 Task: In the  document setbound.txt Insert horizontal line 'below the text' Create the translated copy of the document in  'French' Select the first point and Clear Formatting
Action: Mouse moved to (286, 517)
Screenshot: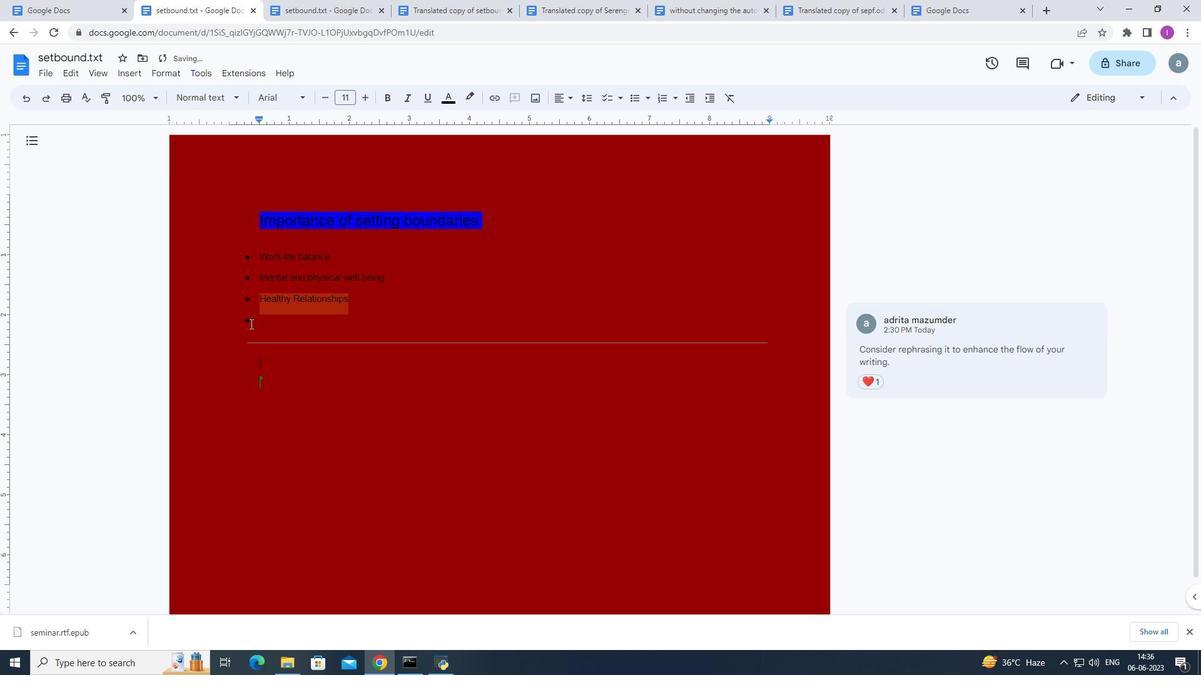 
Action: Mouse pressed left at (286, 517)
Screenshot: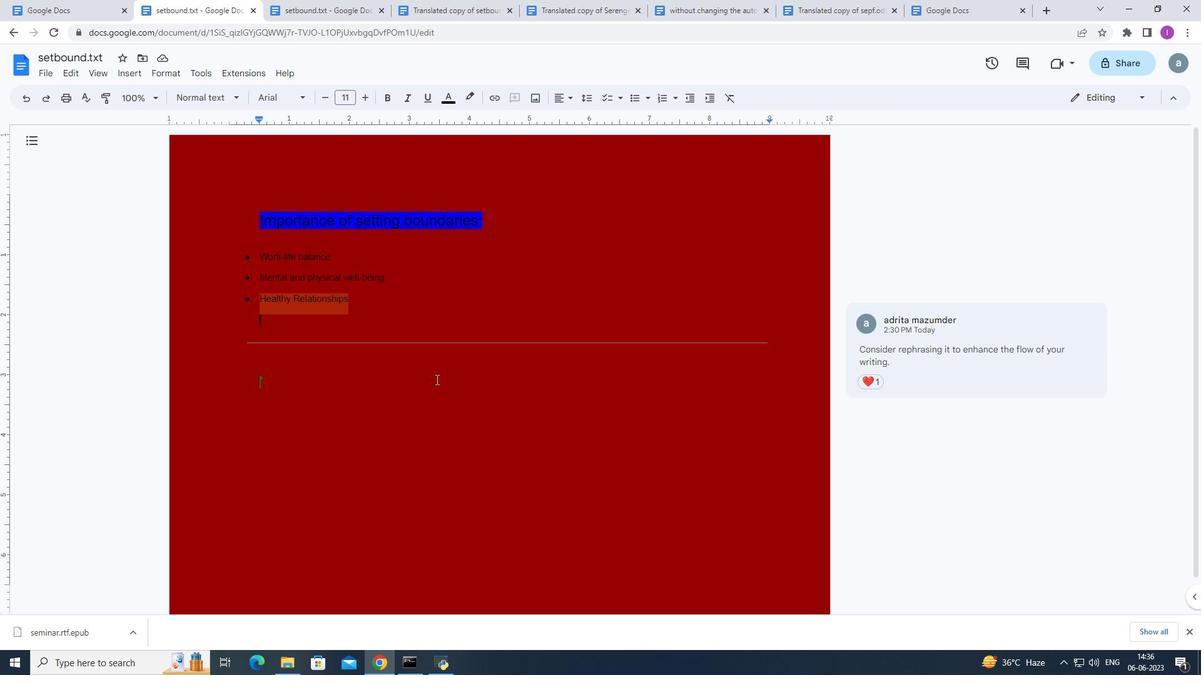 
Action: Mouse moved to (299, 398)
Screenshot: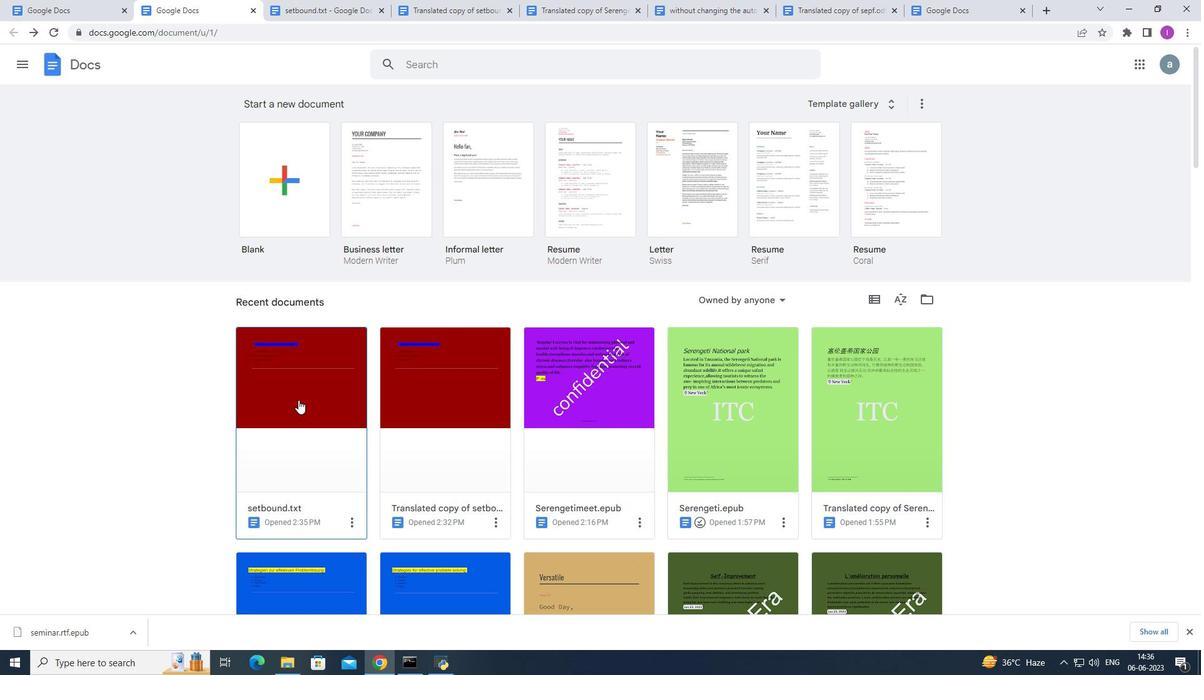 
Action: Mouse pressed left at (299, 398)
Screenshot: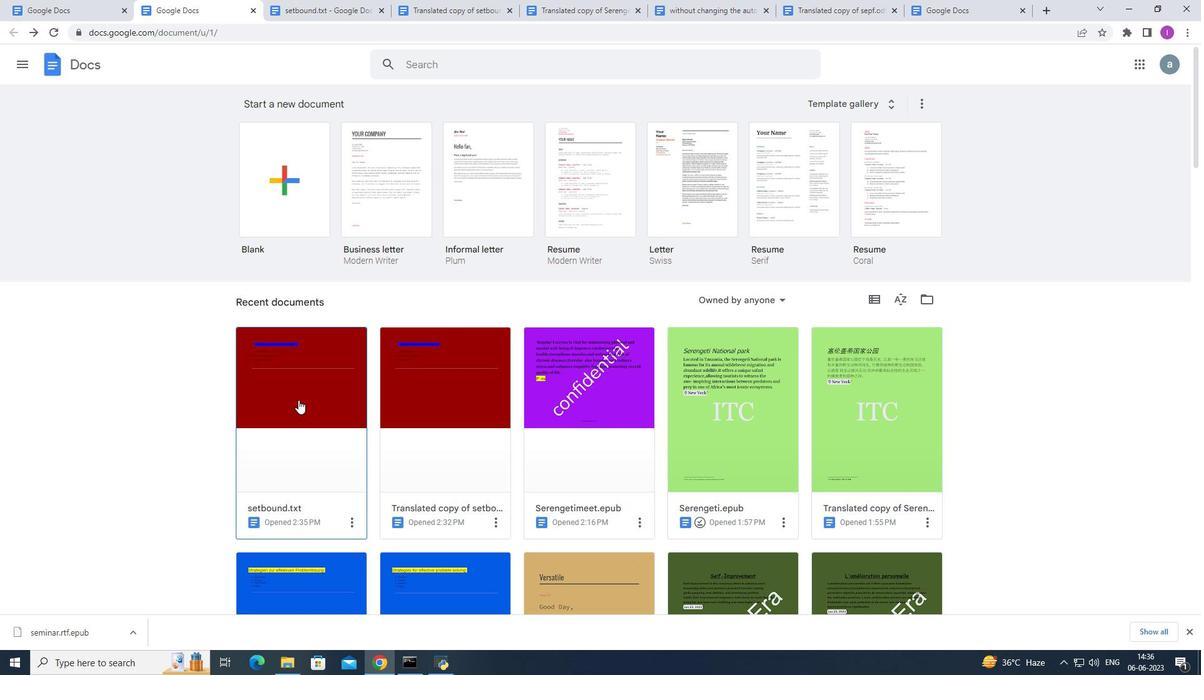 
Action: Mouse moved to (366, 304)
Screenshot: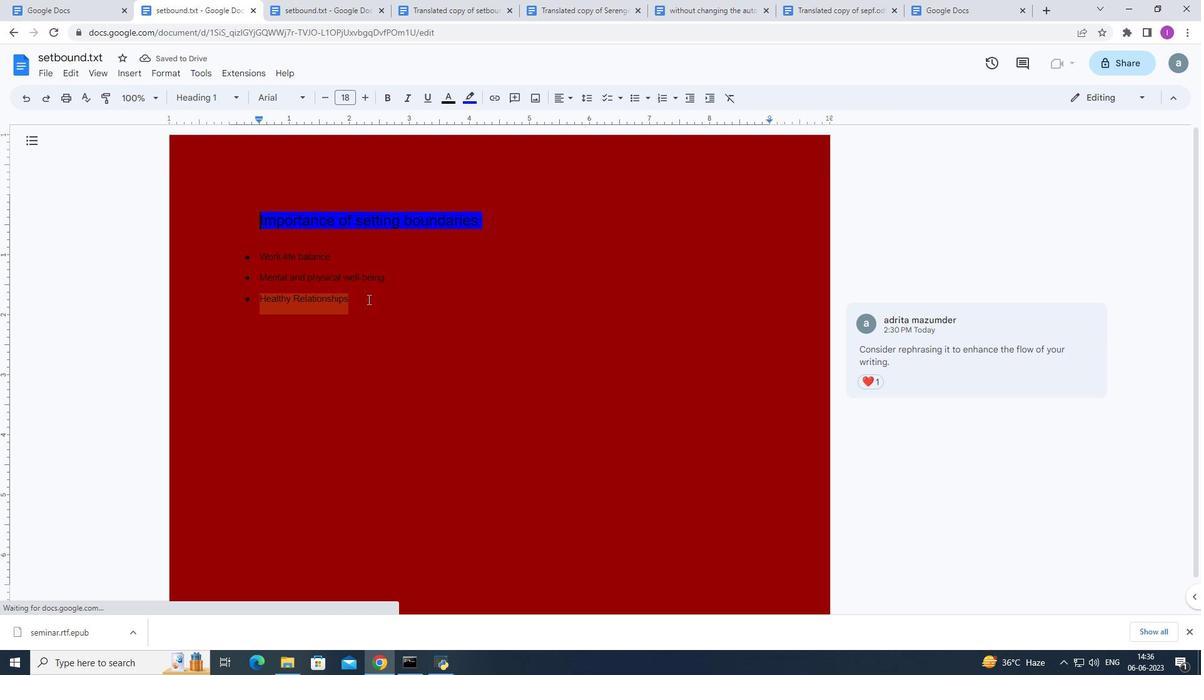 
Action: Mouse pressed left at (366, 304)
Screenshot: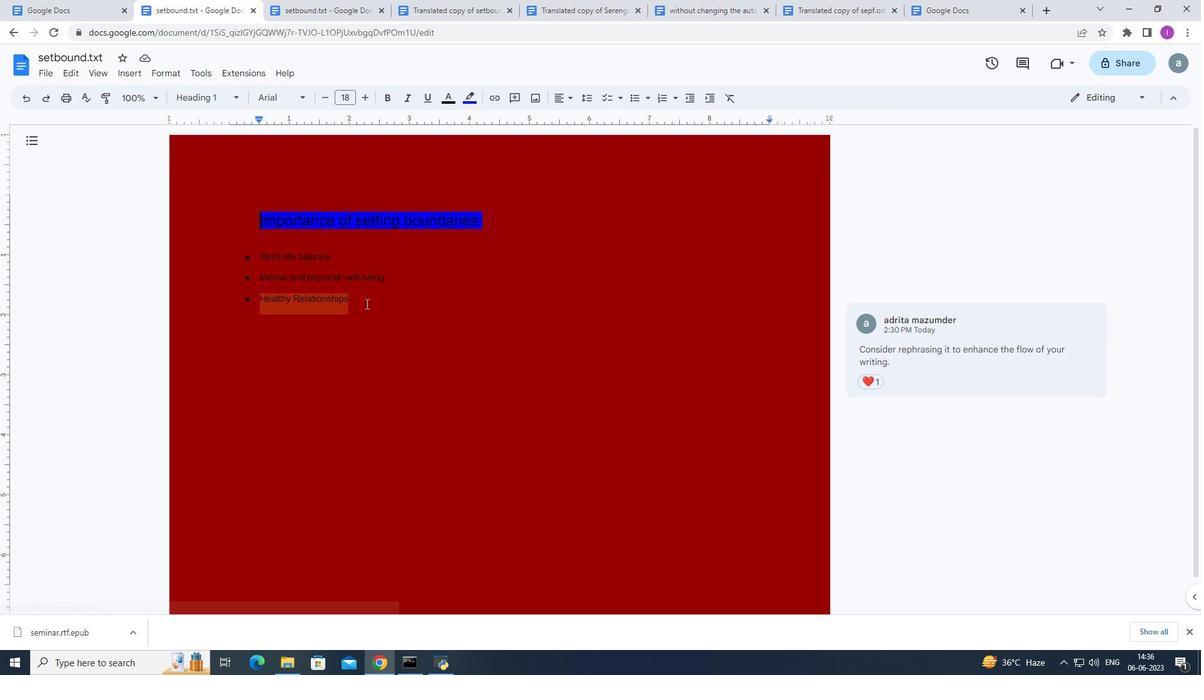 
Action: Mouse moved to (416, 327)
Screenshot: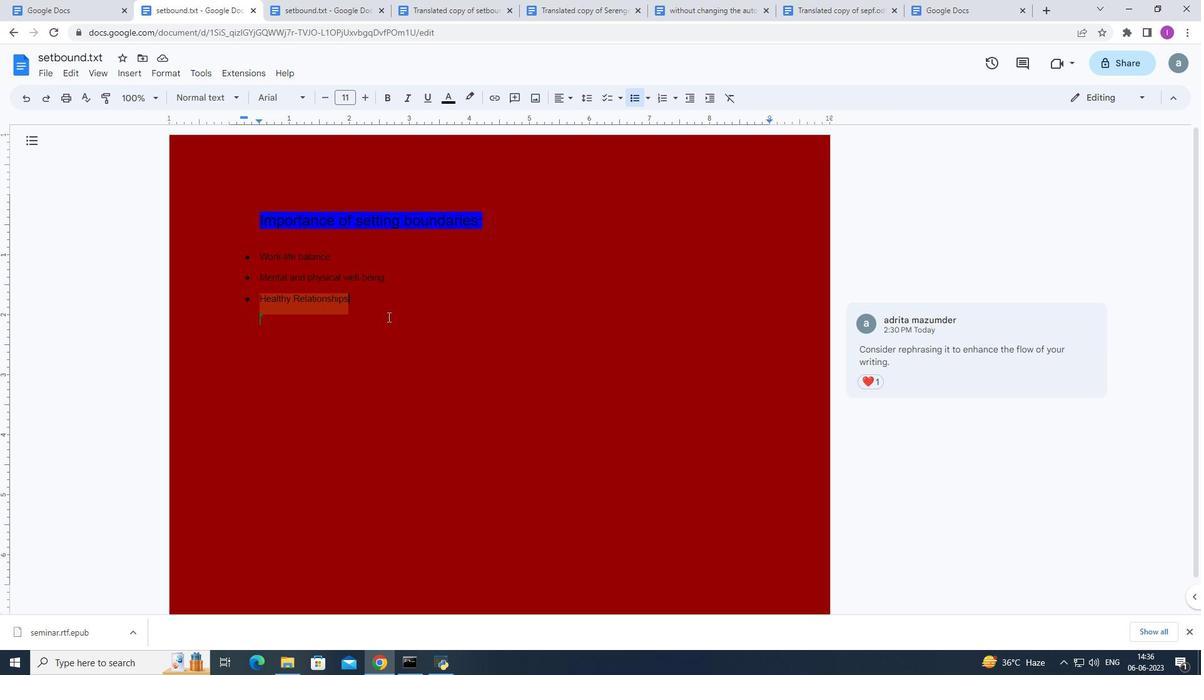 
Action: Key pressed <Key.enter>
Screenshot: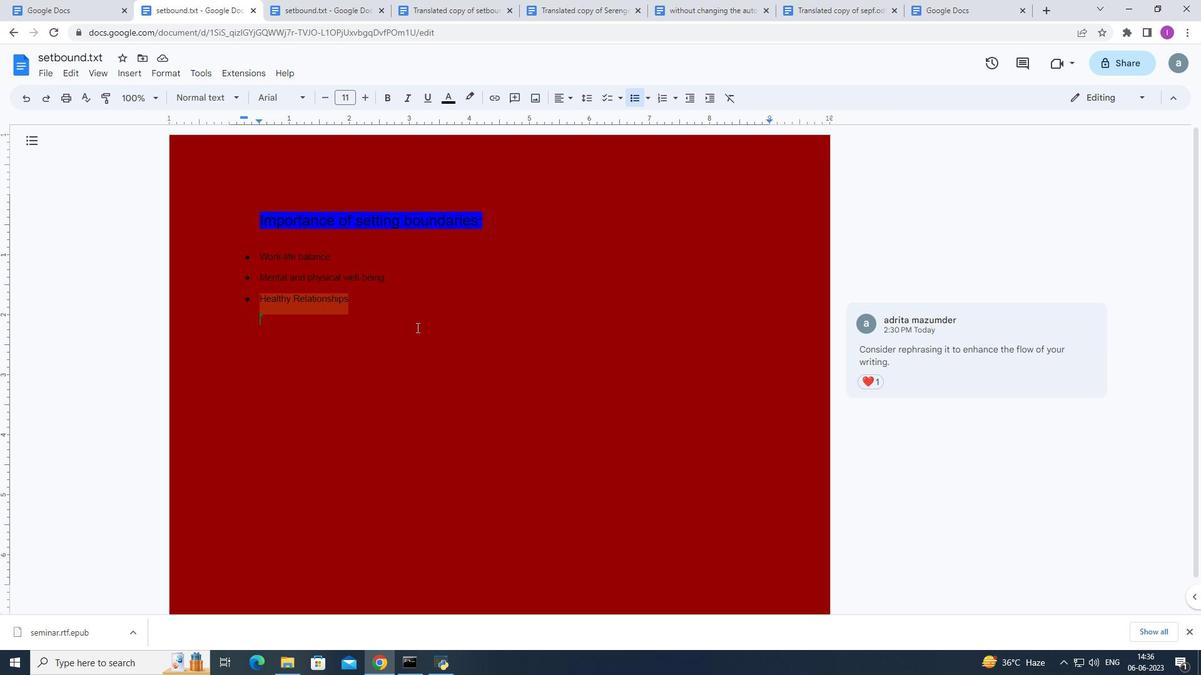 
Action: Mouse moved to (134, 78)
Screenshot: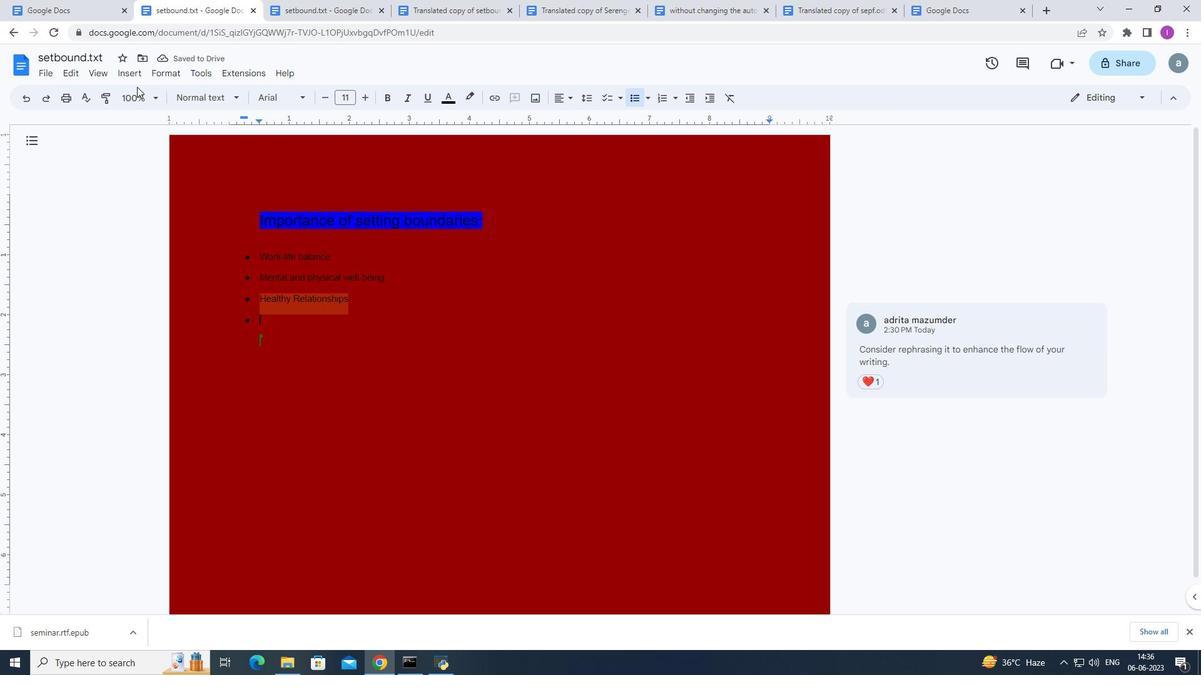 
Action: Mouse pressed left at (134, 78)
Screenshot: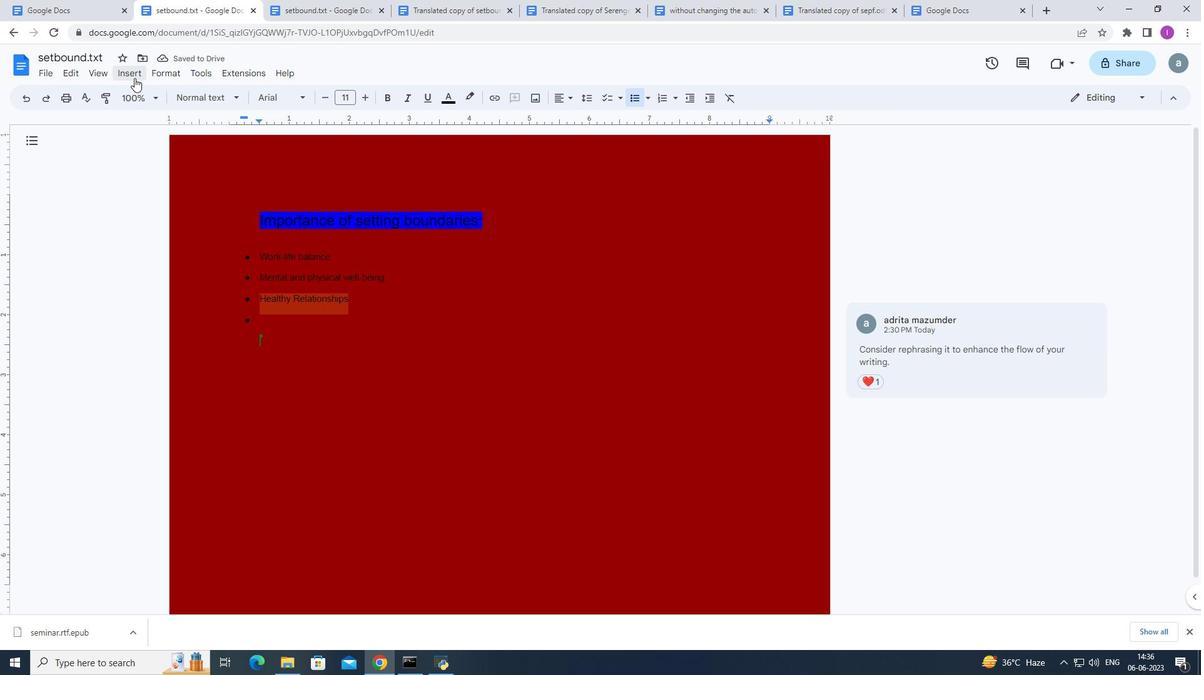 
Action: Mouse moved to (172, 173)
Screenshot: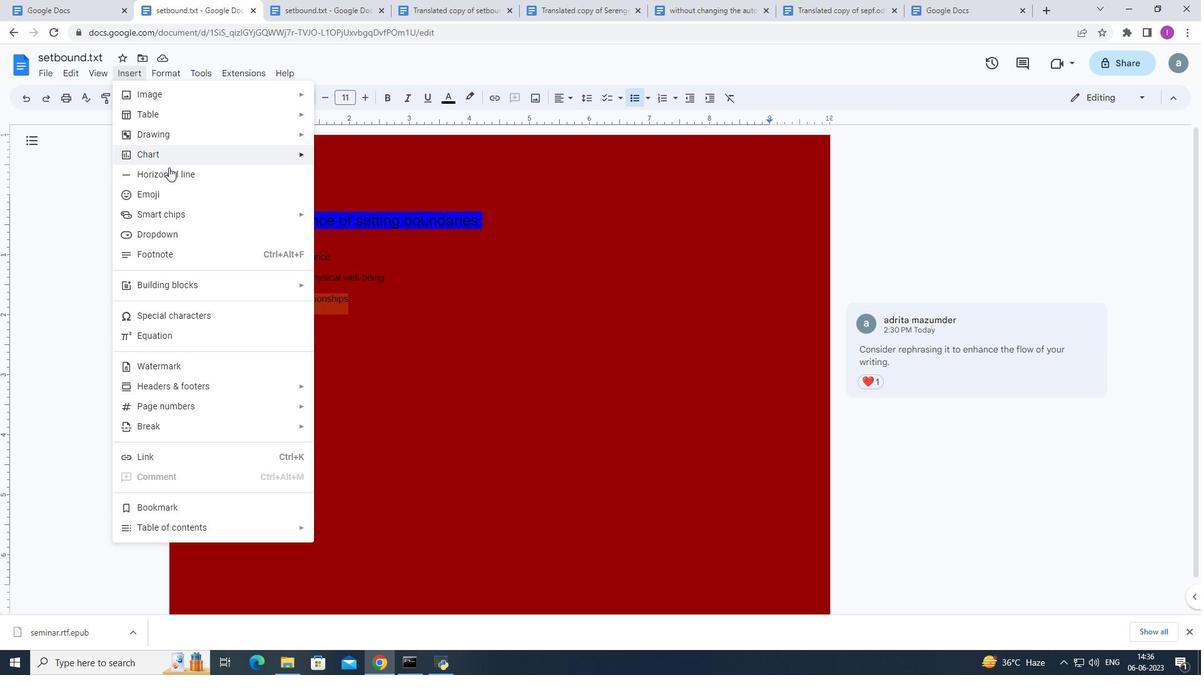 
Action: Mouse pressed left at (172, 173)
Screenshot: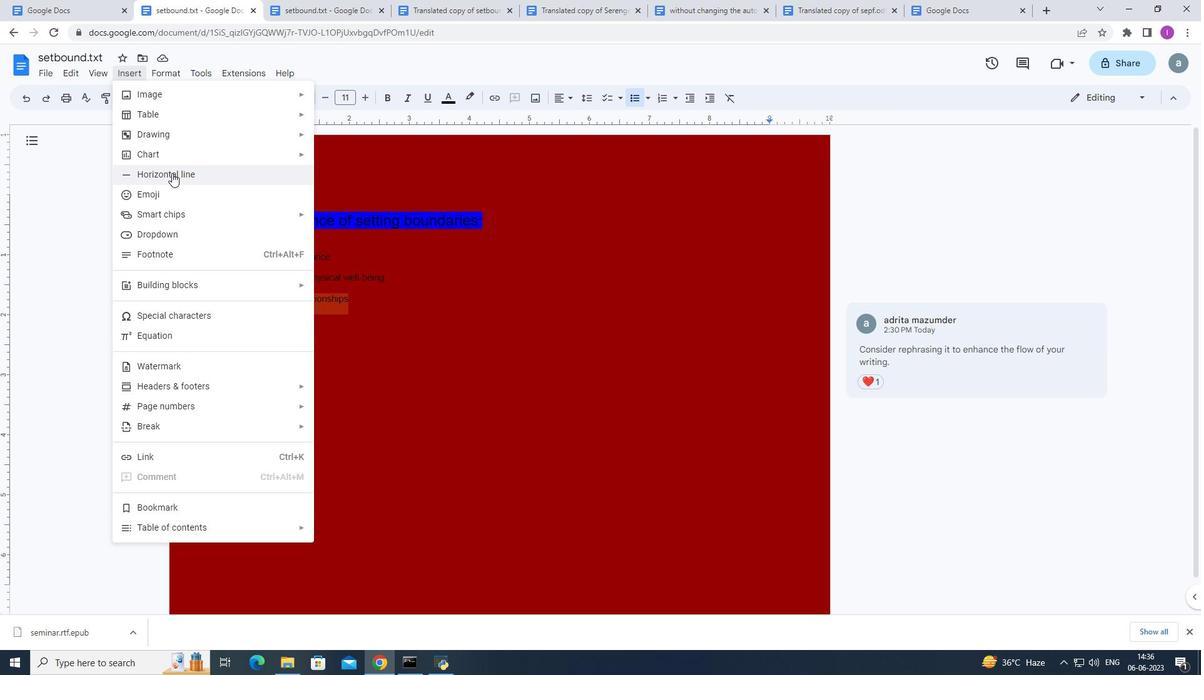 
Action: Mouse moved to (245, 356)
Screenshot: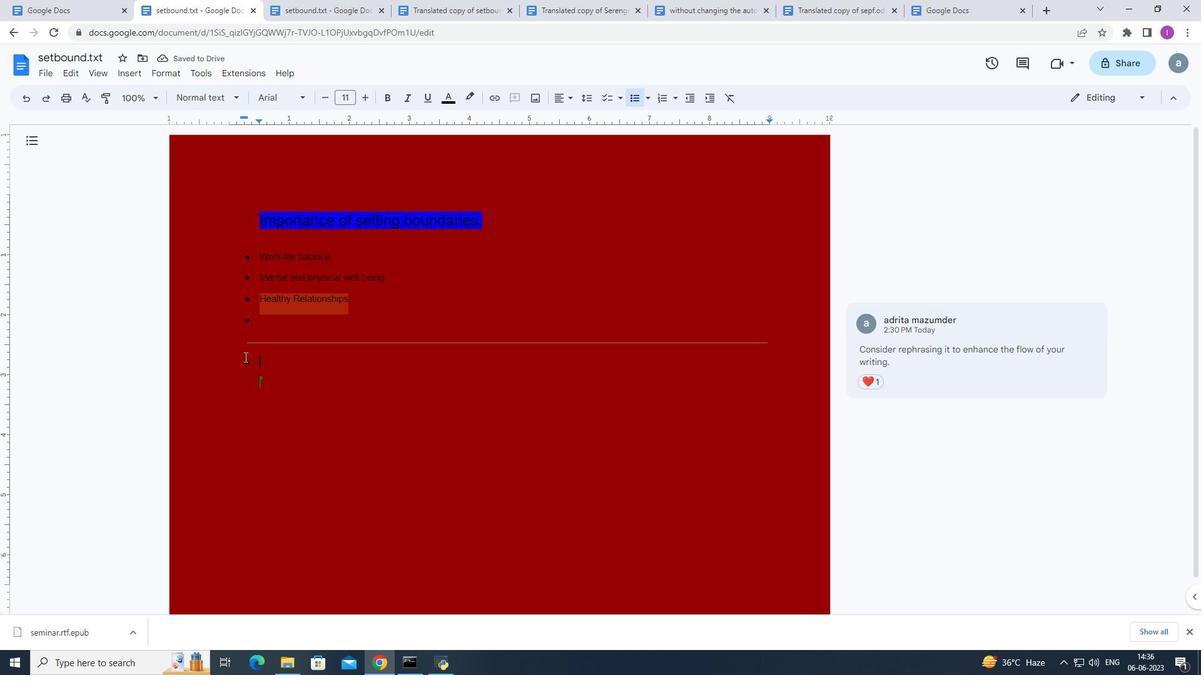 
Action: Key pressed <Key.backspace>
Screenshot: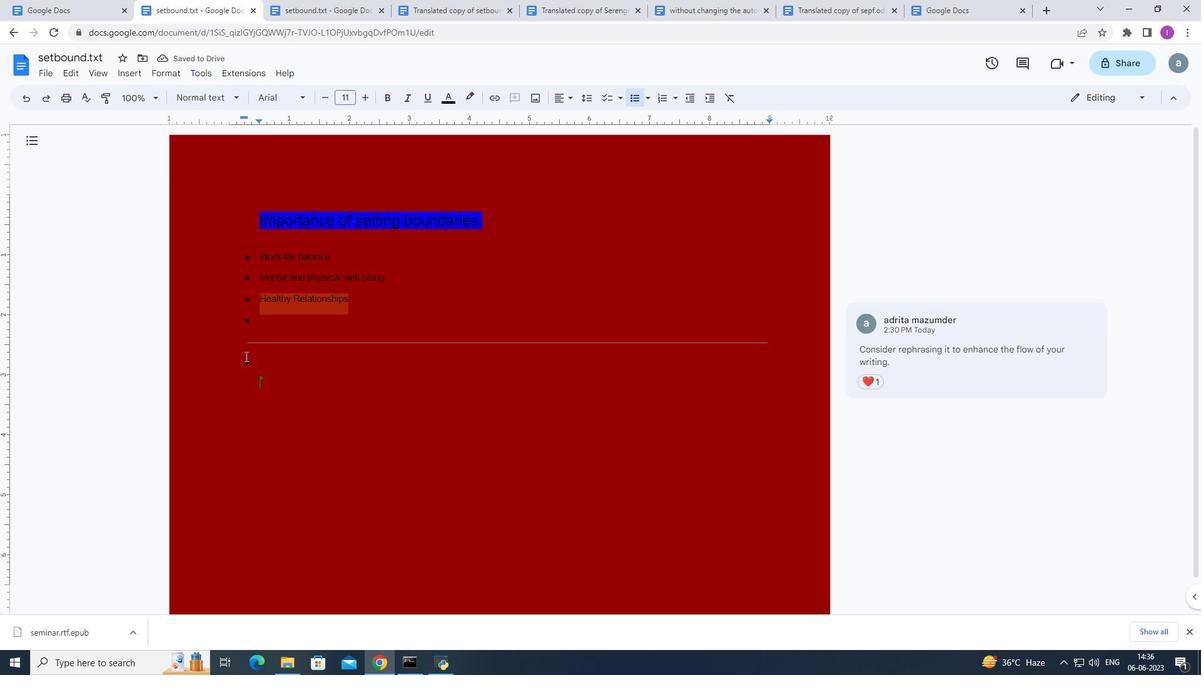 
Action: Mouse moved to (254, 324)
Screenshot: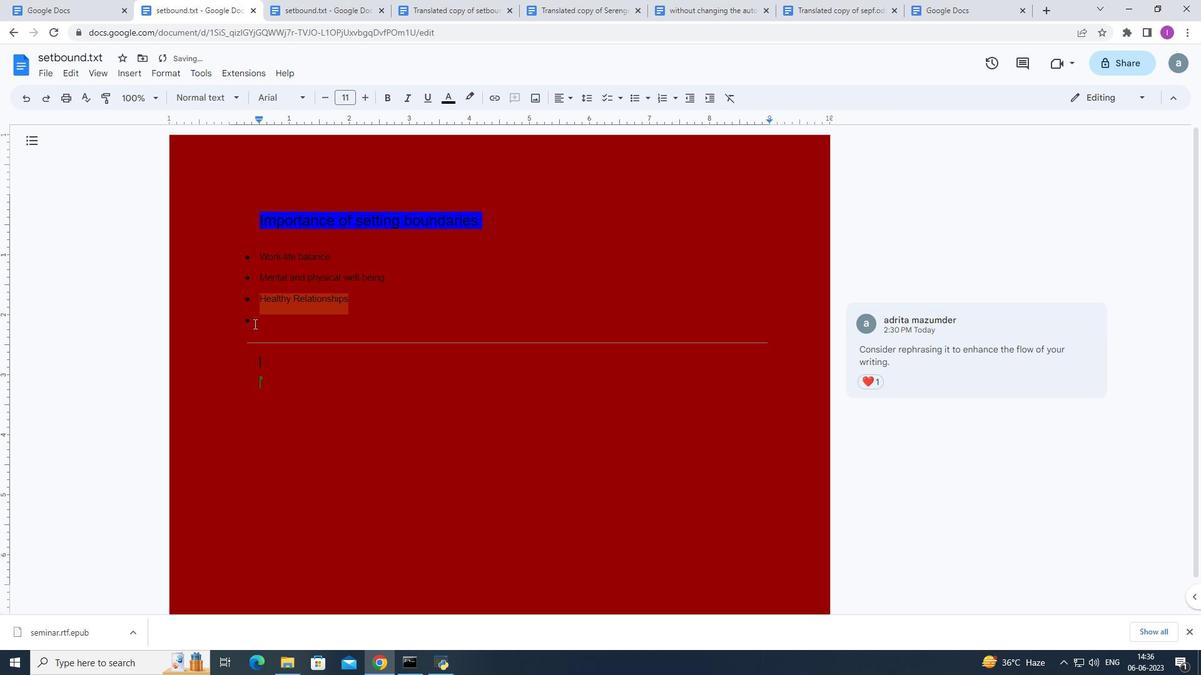 
Action: Mouse pressed left at (254, 324)
Screenshot: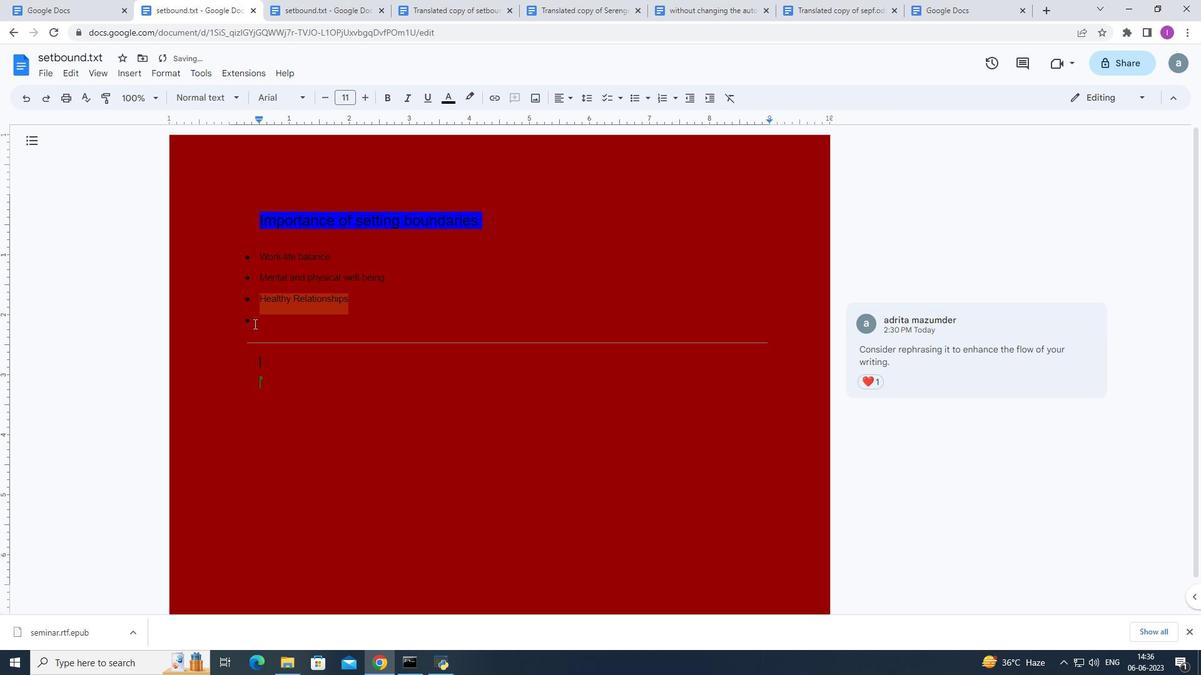
Action: Mouse moved to (256, 330)
Screenshot: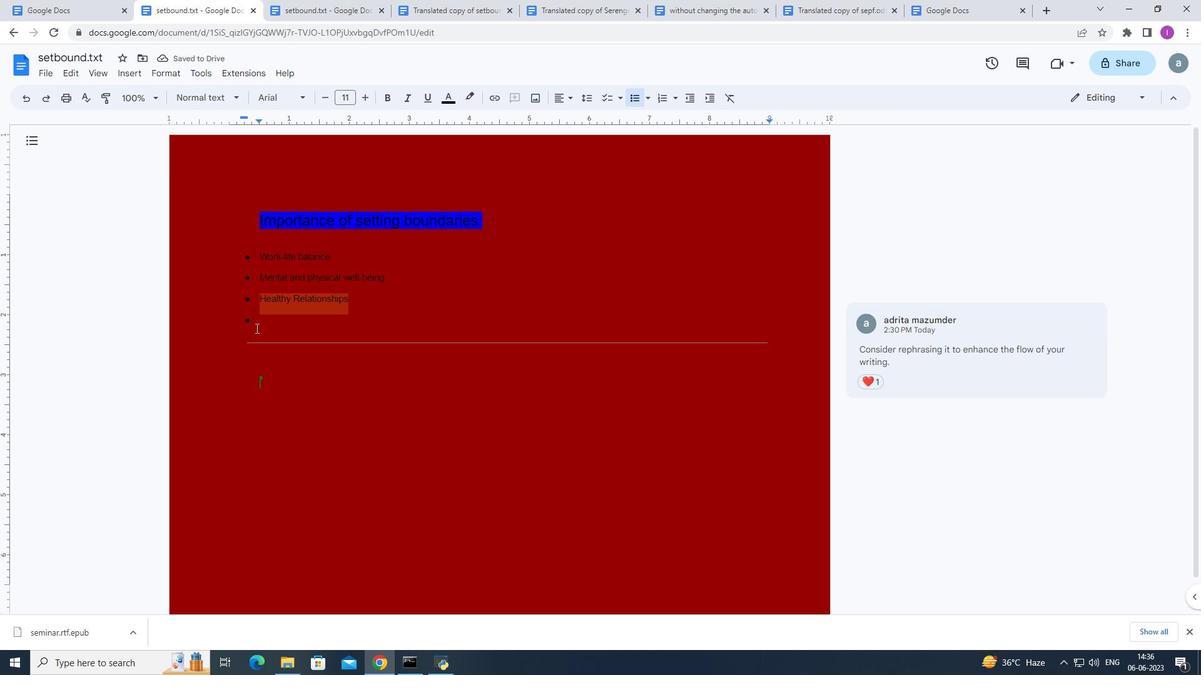 
Action: Key pressed <Key.backspace>
Screenshot: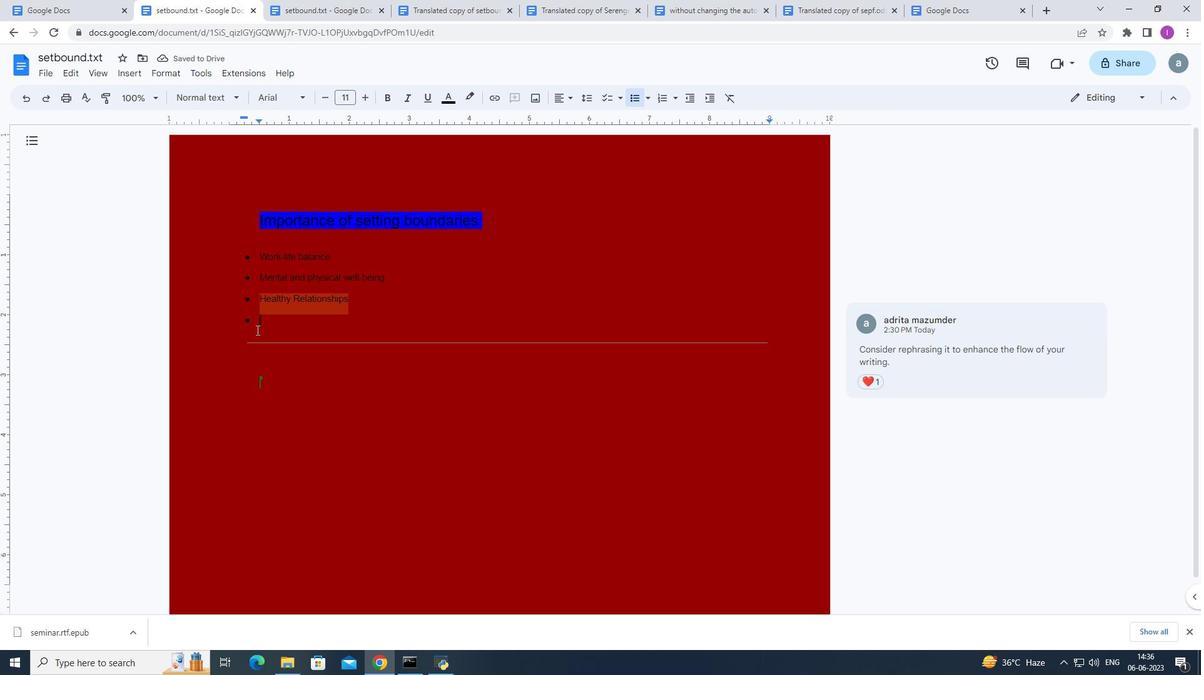 
Action: Mouse moved to (170, 73)
Screenshot: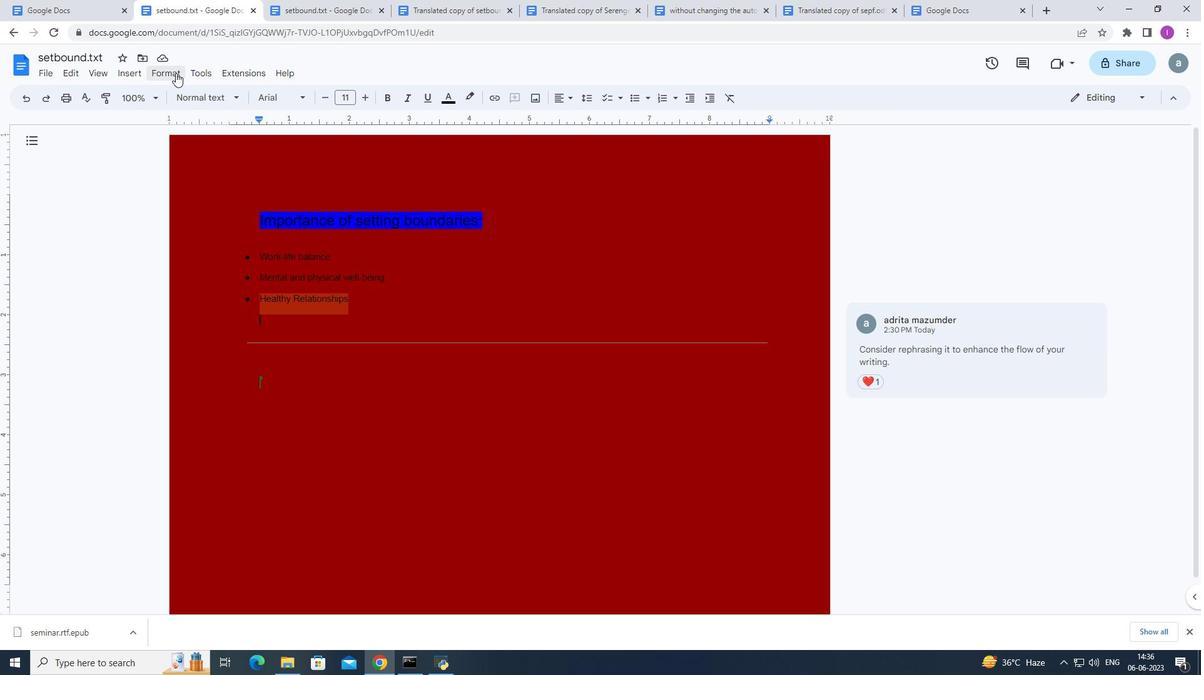 
Action: Mouse pressed left at (170, 73)
Screenshot: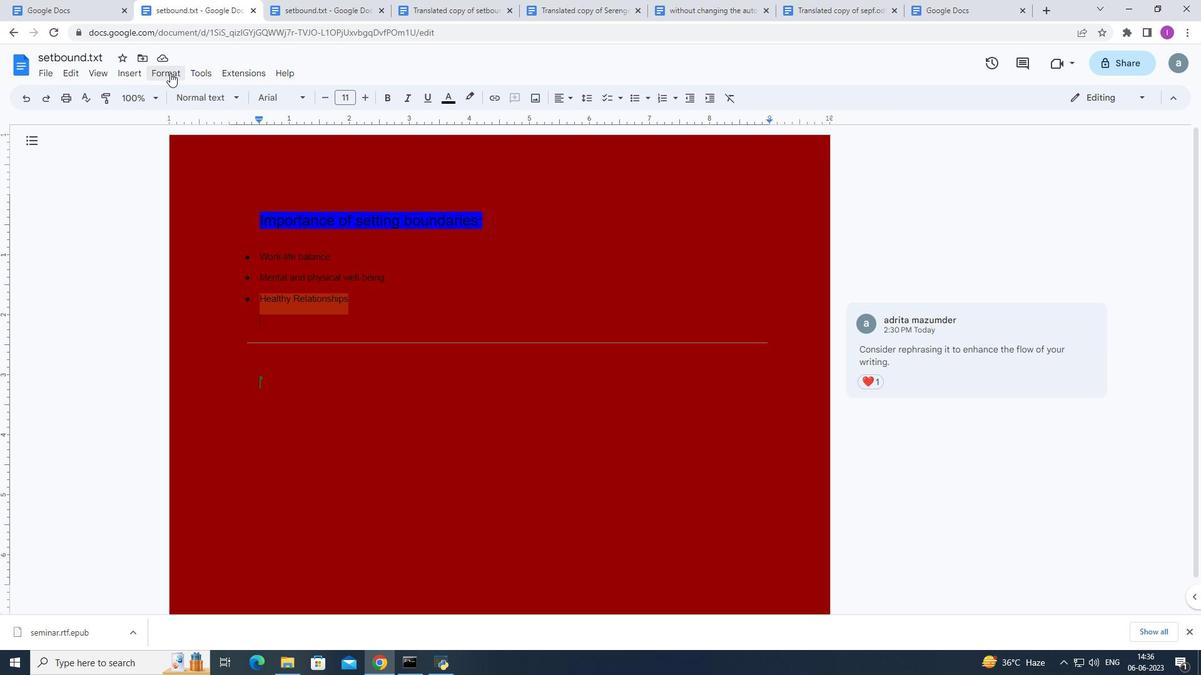 
Action: Mouse moved to (247, 265)
Screenshot: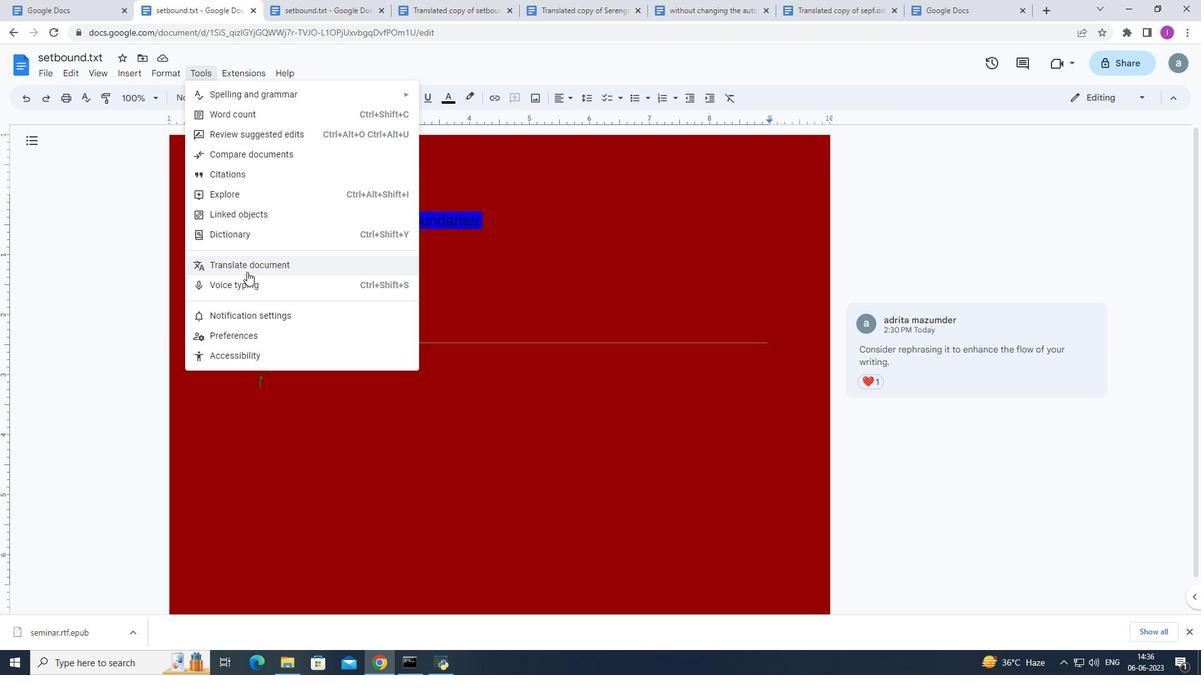 
Action: Mouse pressed left at (247, 265)
Screenshot: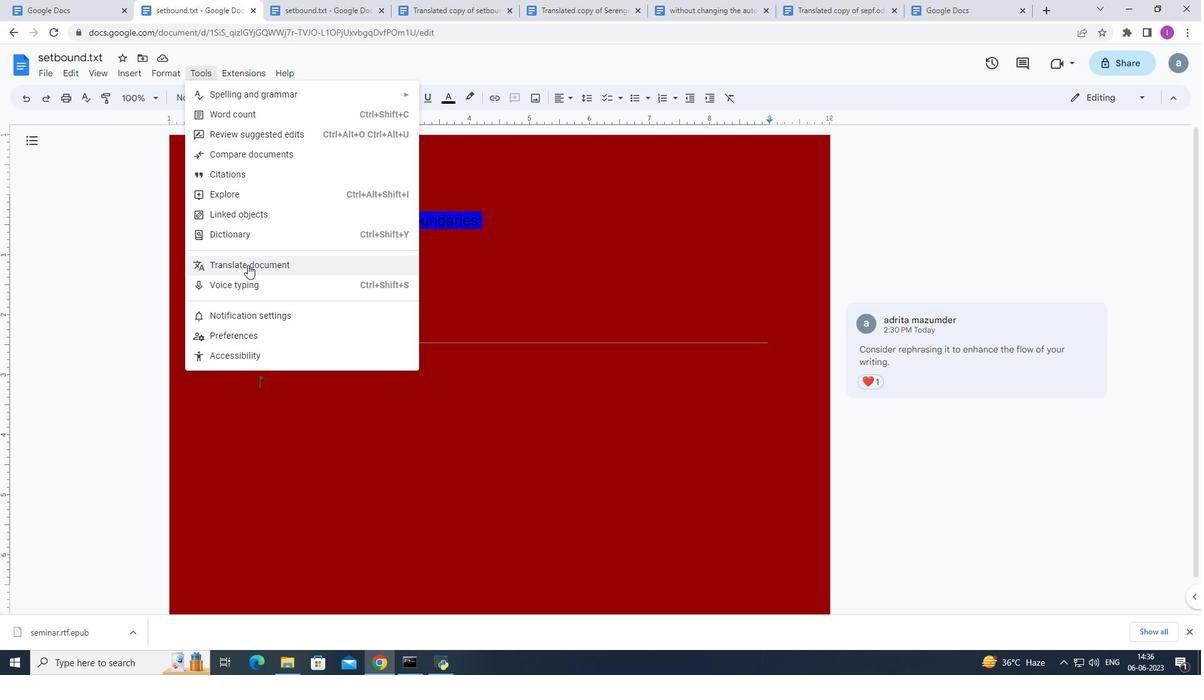
Action: Mouse moved to (593, 349)
Screenshot: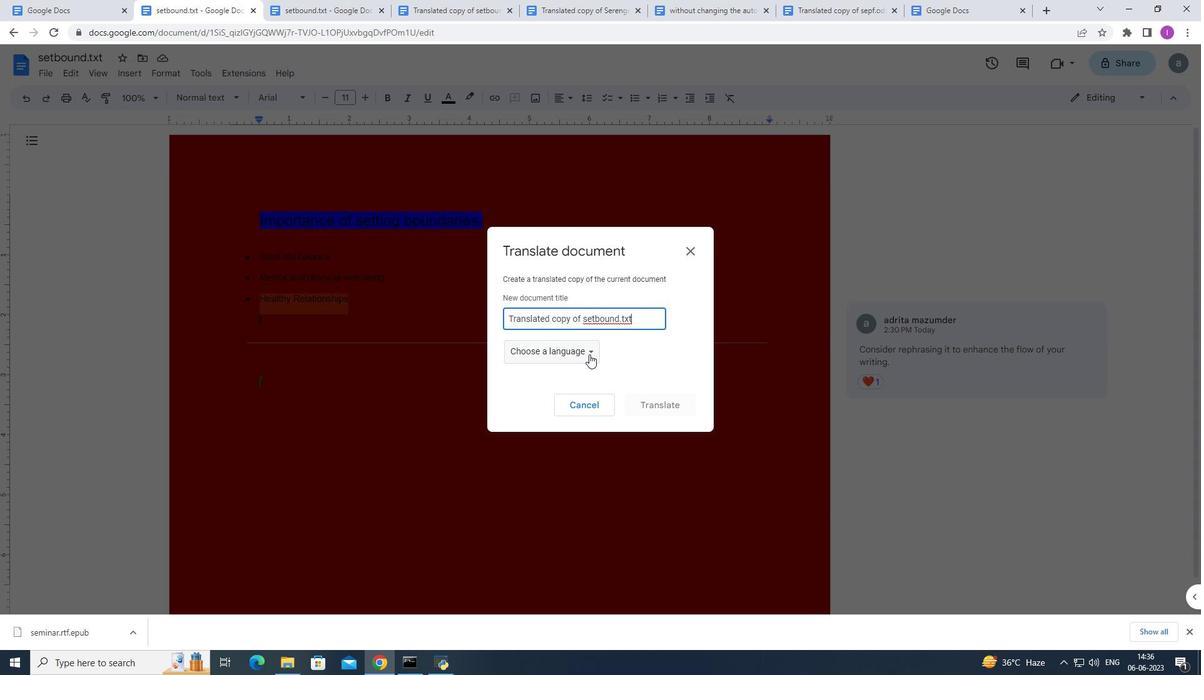 
Action: Mouse pressed left at (593, 349)
Screenshot: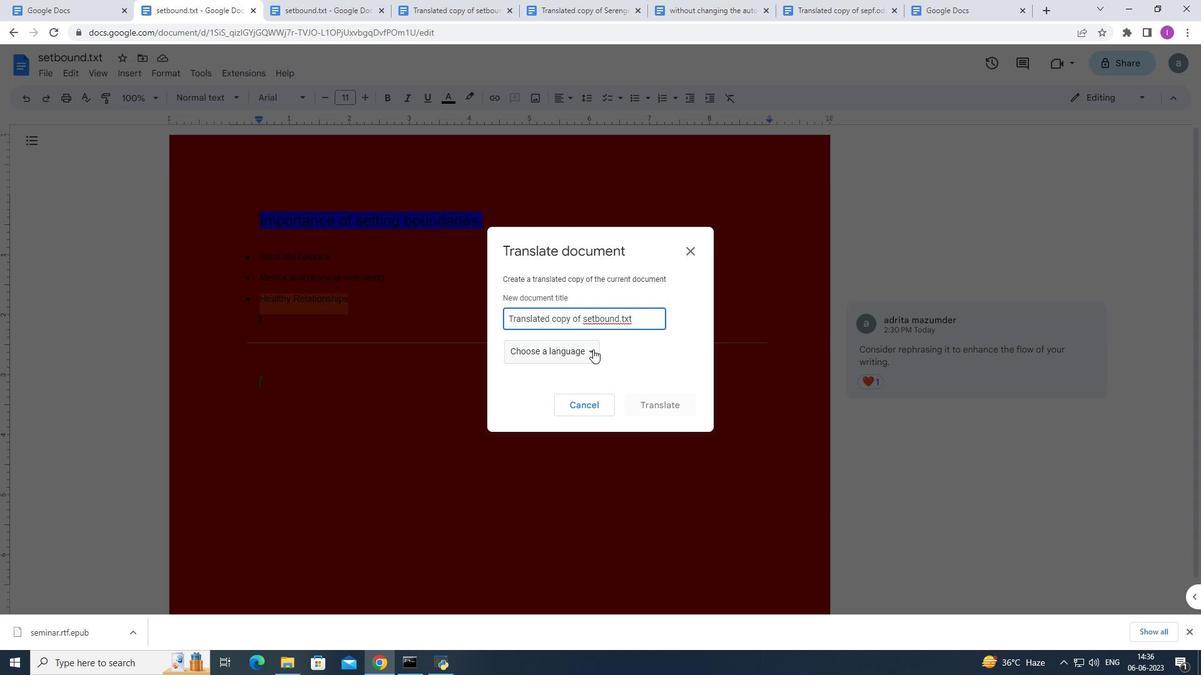 
Action: Mouse moved to (543, 451)
Screenshot: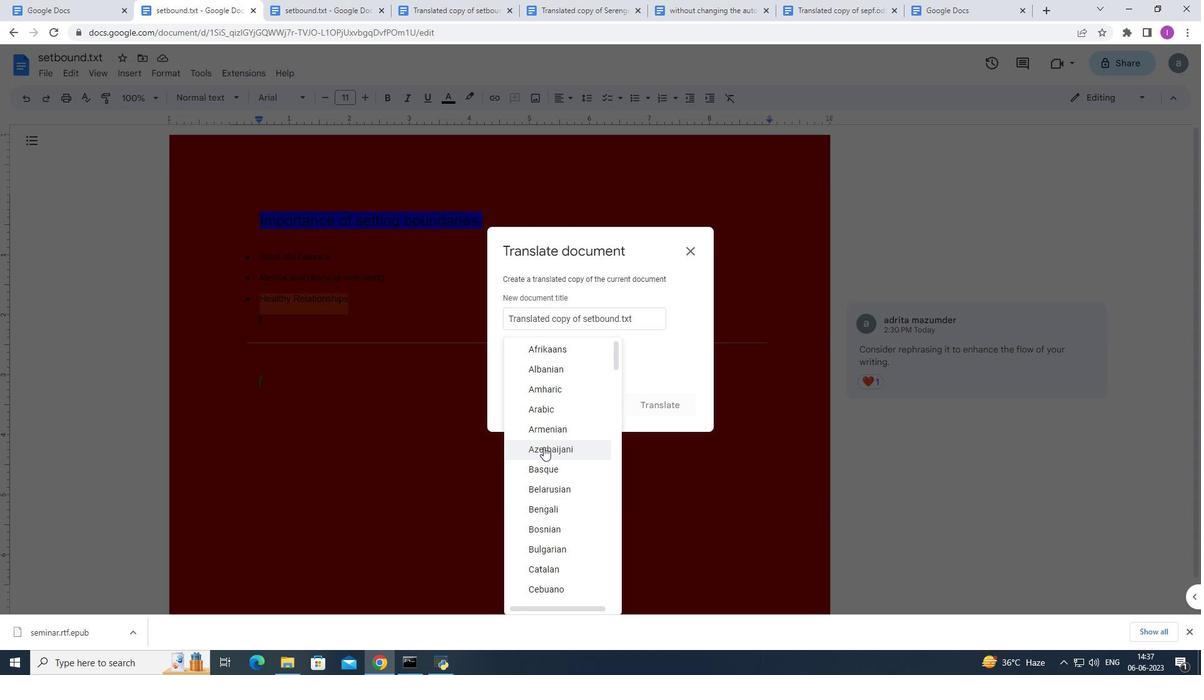 
Action: Mouse scrolled (543, 450) with delta (0, 0)
Screenshot: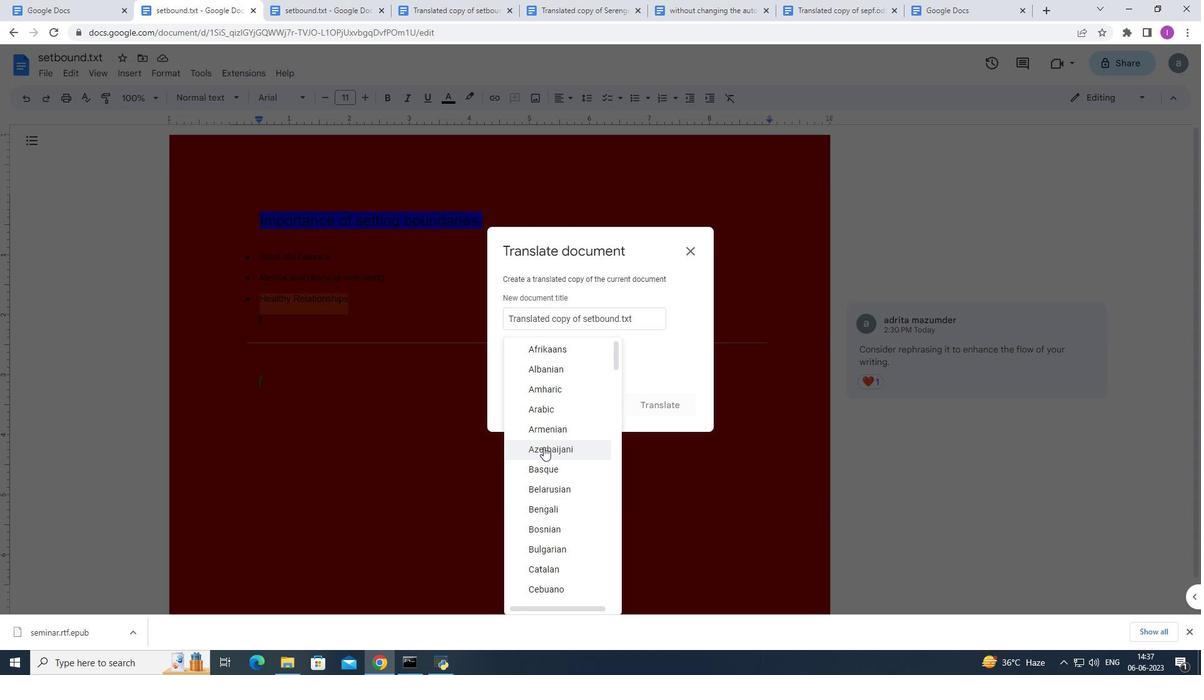 
Action: Mouse moved to (545, 452)
Screenshot: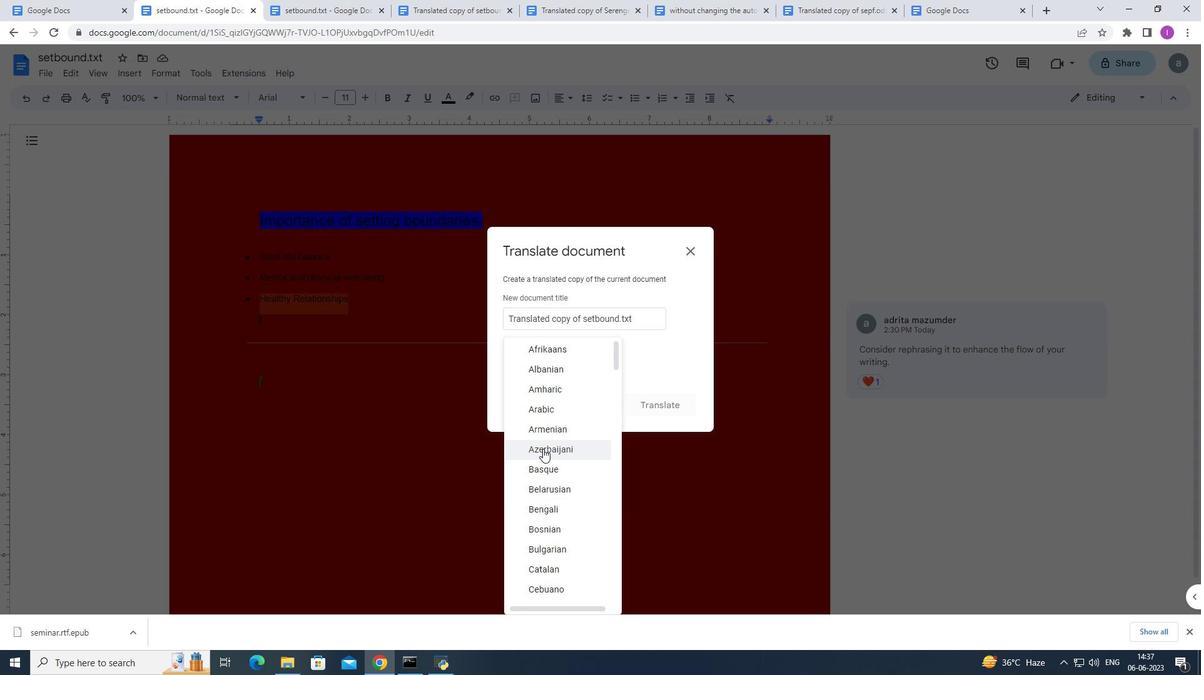 
Action: Mouse scrolled (545, 451) with delta (0, 0)
Screenshot: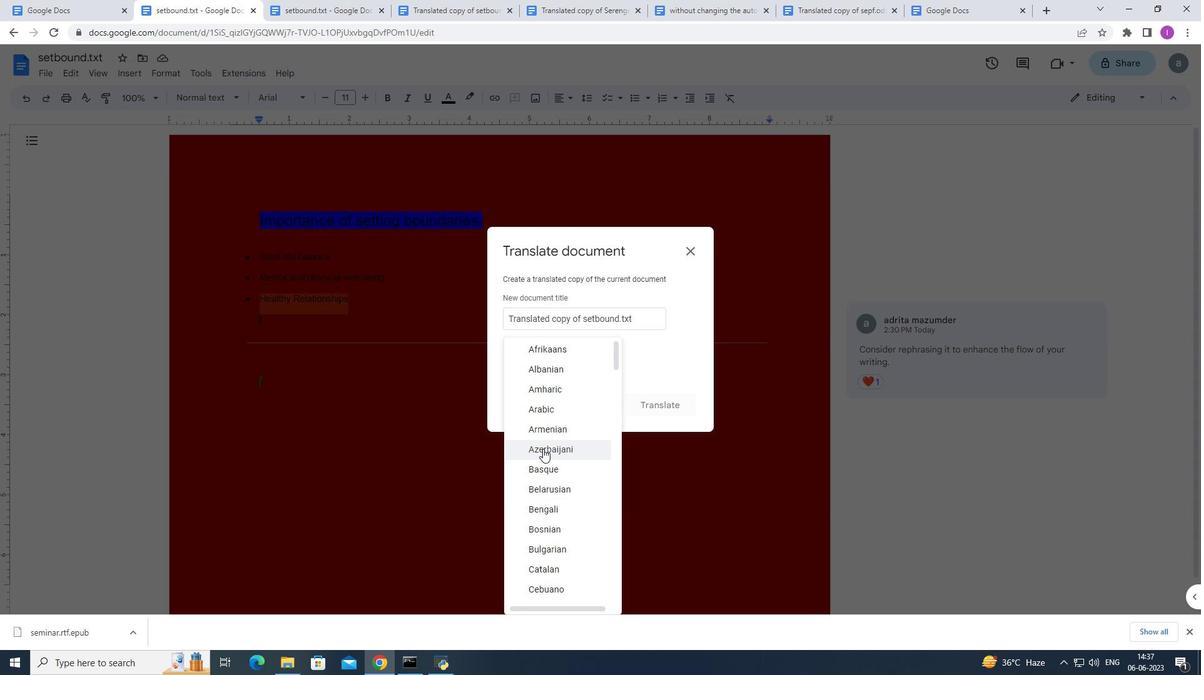 
Action: Mouse moved to (547, 453)
Screenshot: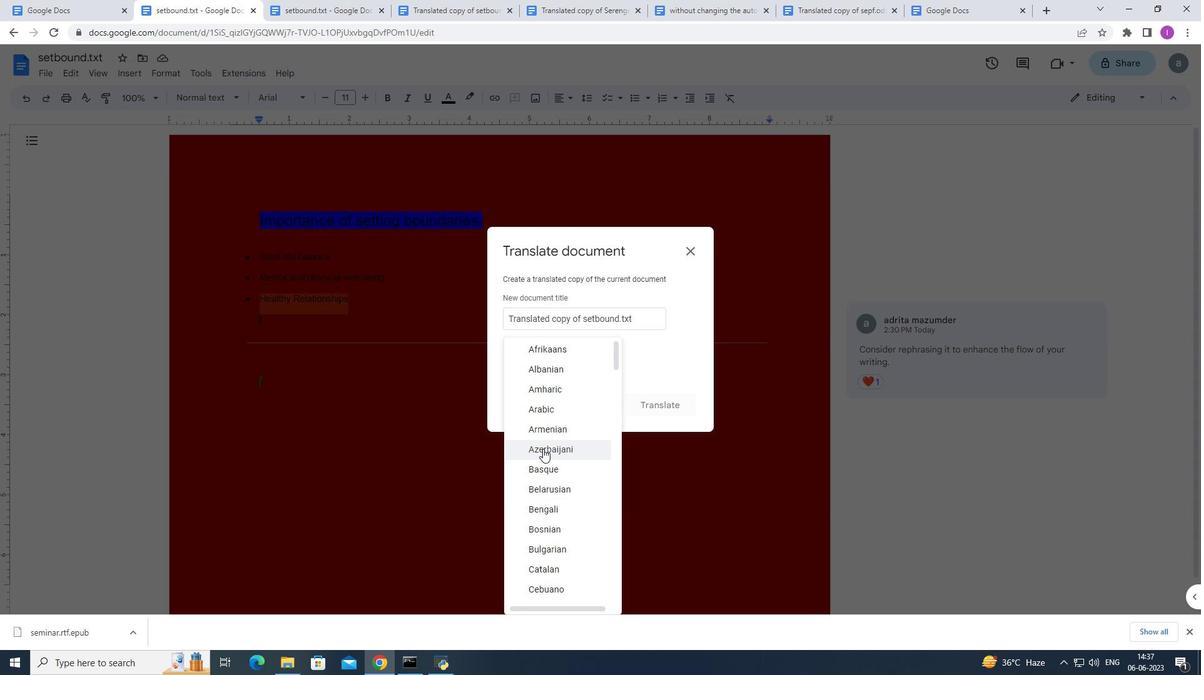 
Action: Mouse scrolled (547, 453) with delta (0, 0)
Screenshot: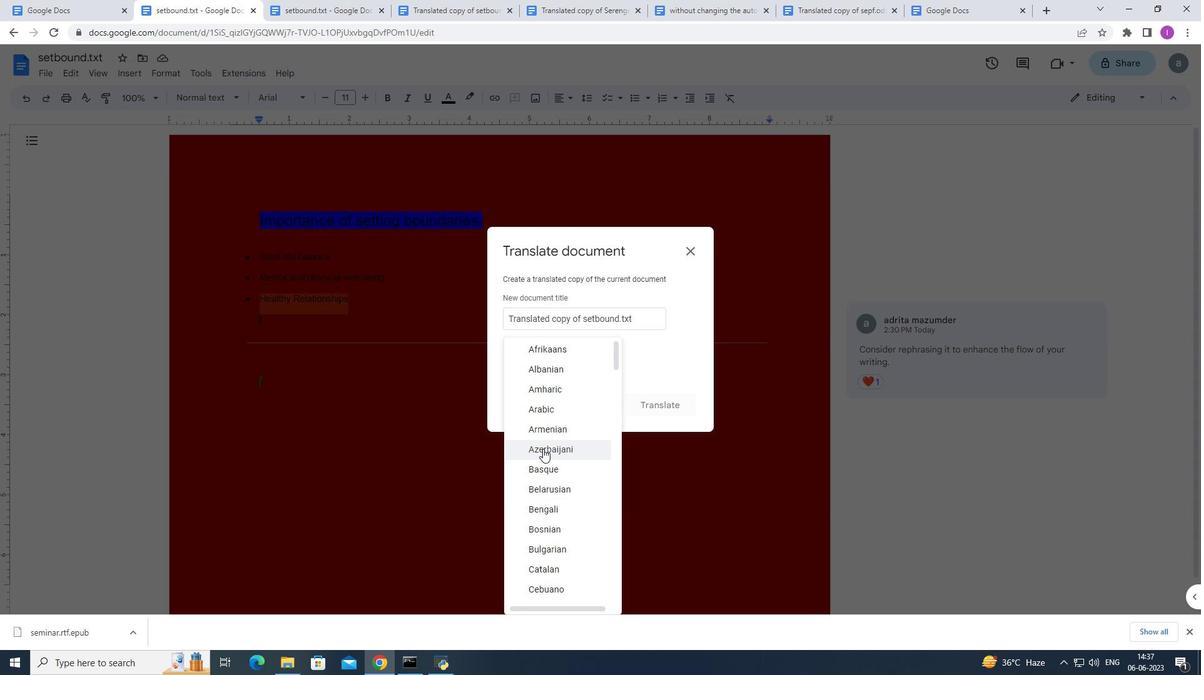 
Action: Mouse moved to (547, 453)
Screenshot: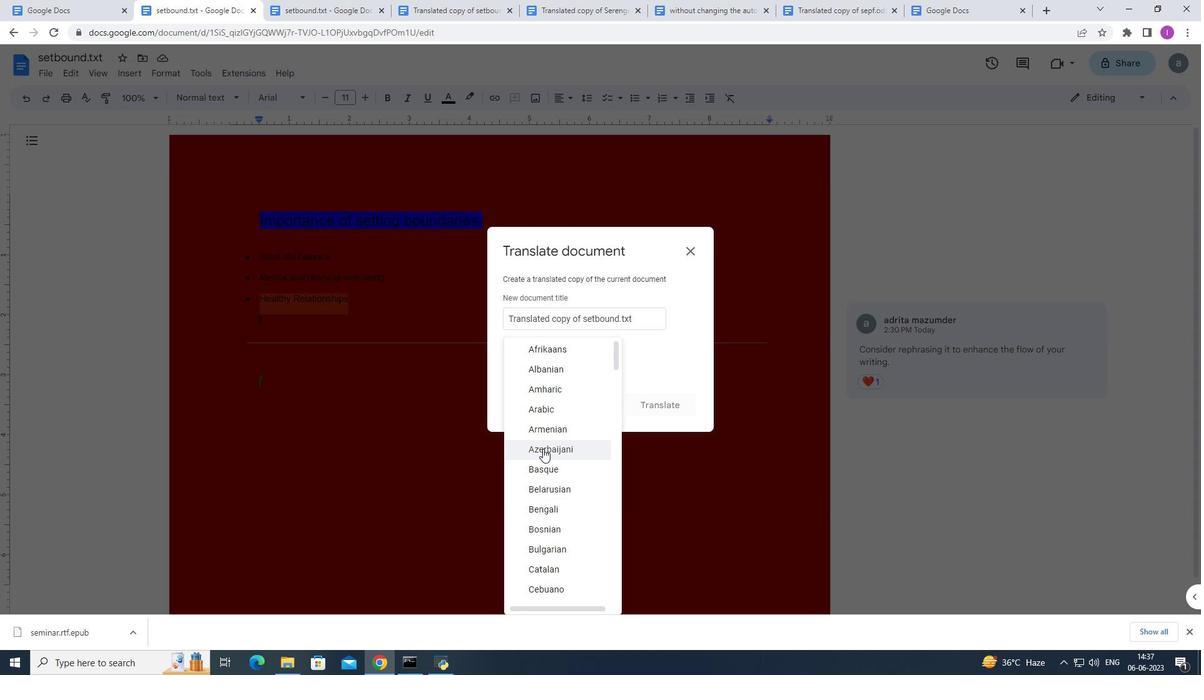 
Action: Mouse scrolled (547, 453) with delta (0, 0)
Screenshot: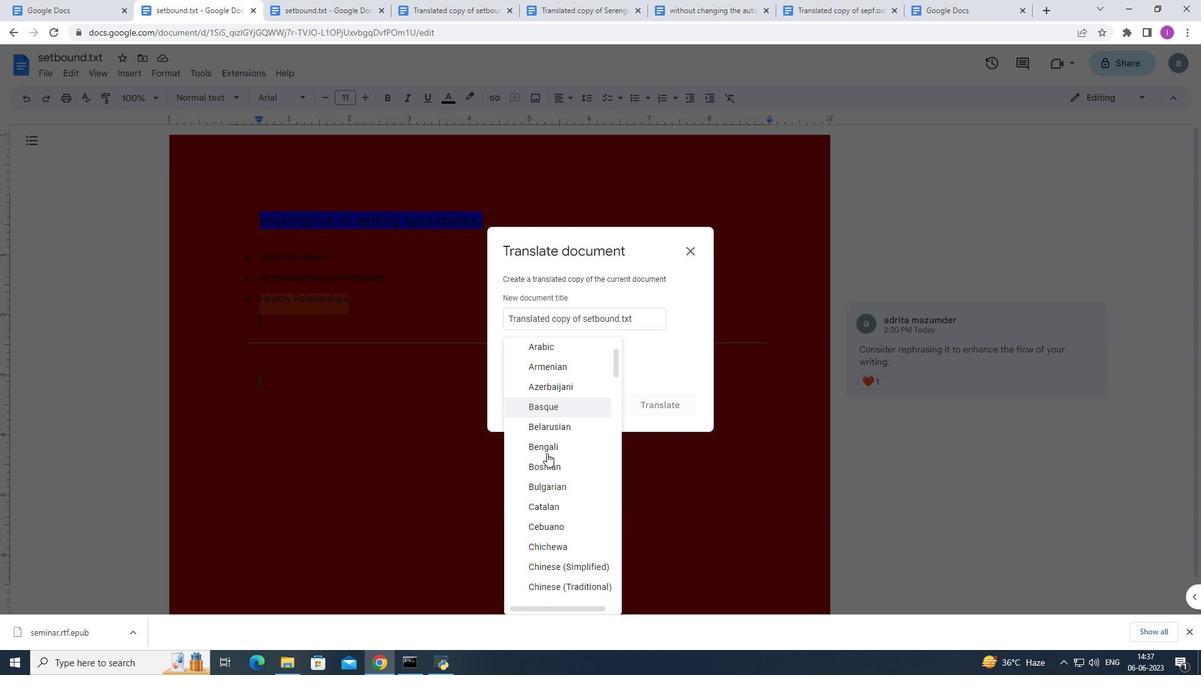 
Action: Mouse scrolled (547, 453) with delta (0, 0)
Screenshot: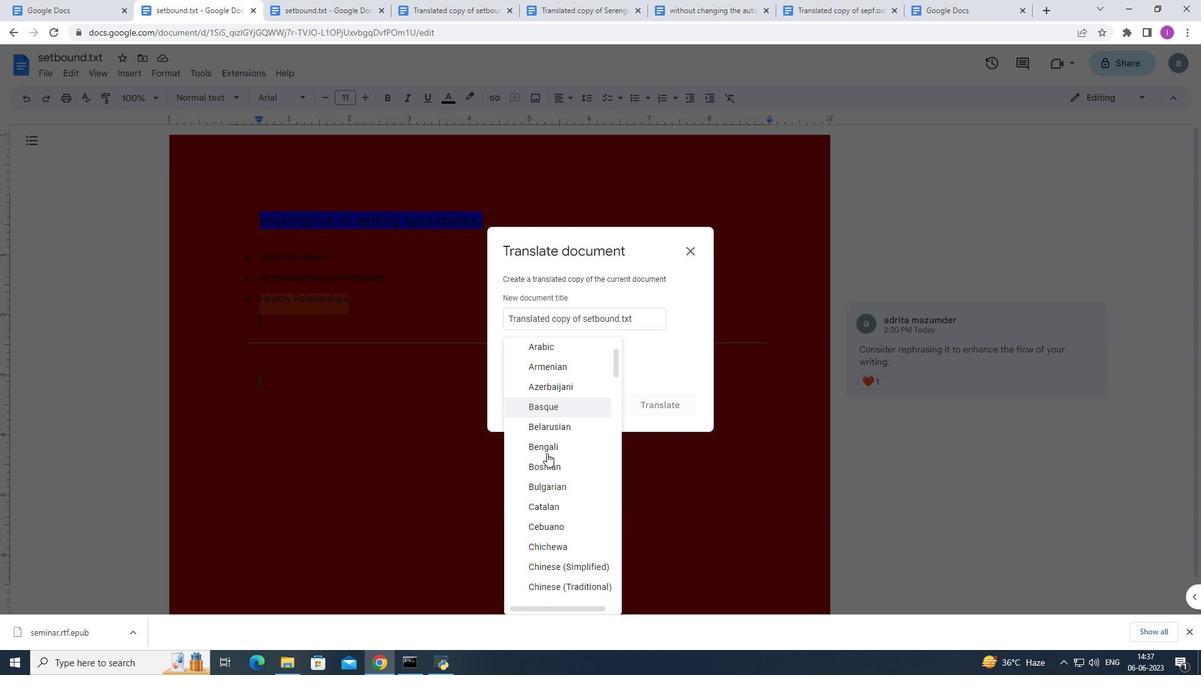 
Action: Mouse scrolled (547, 453) with delta (0, 0)
Screenshot: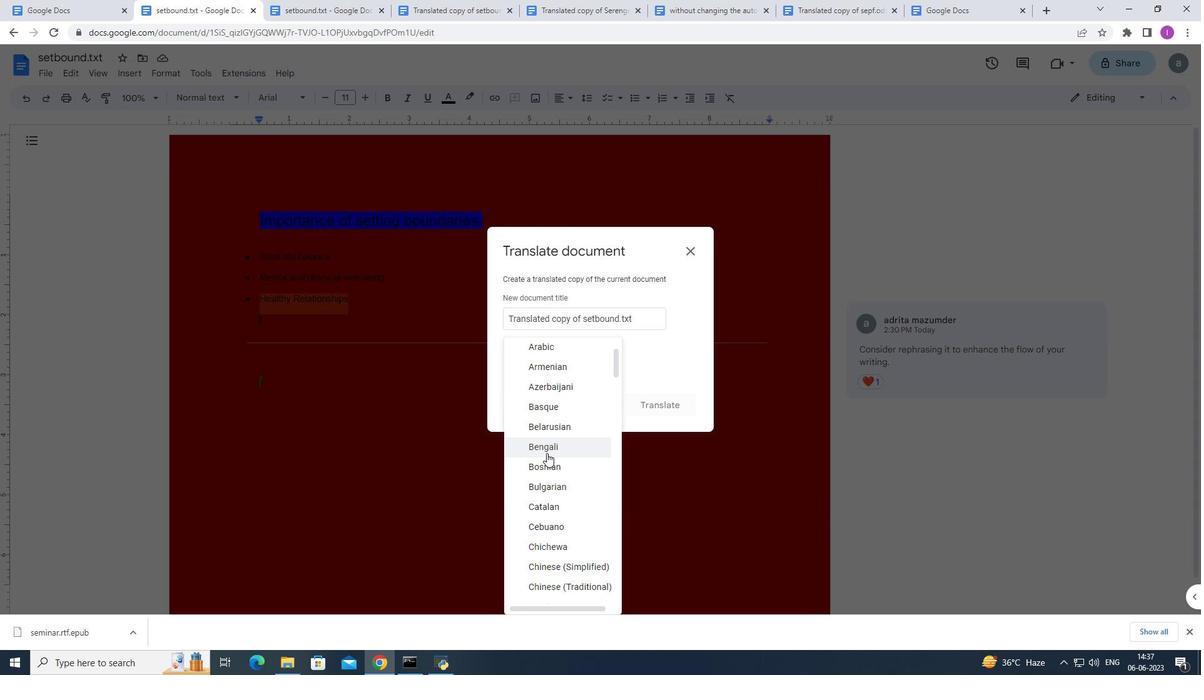 
Action: Mouse scrolled (547, 454) with delta (0, 0)
Screenshot: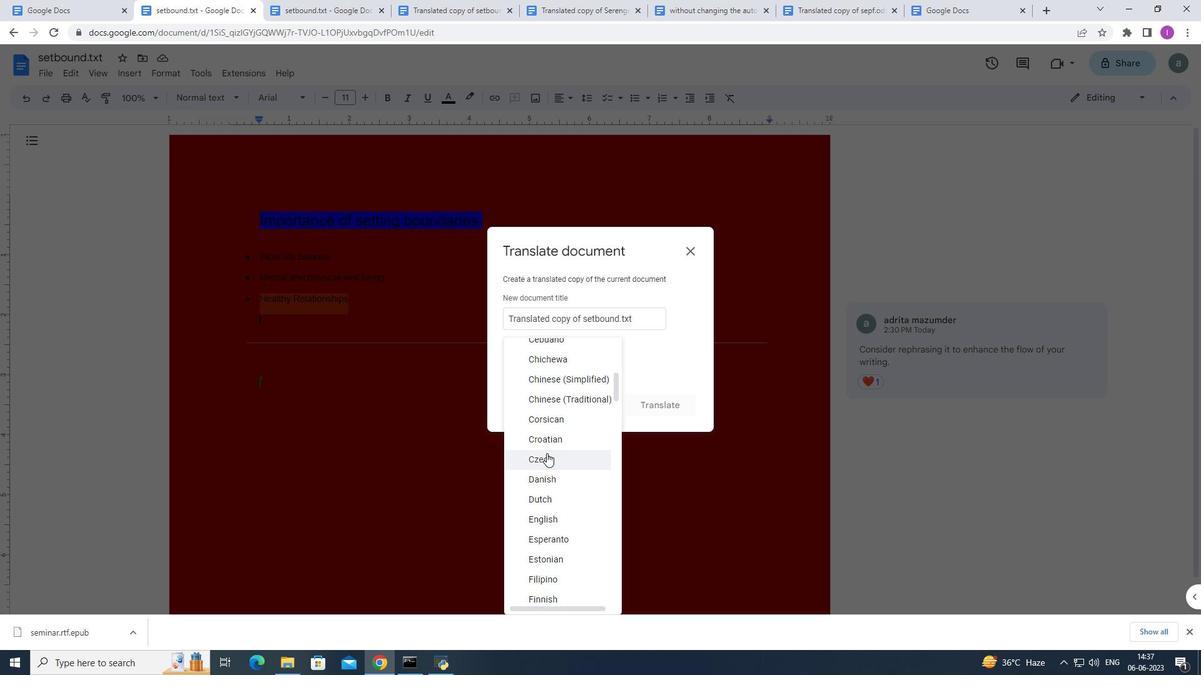 
Action: Mouse scrolled (547, 453) with delta (0, 0)
Screenshot: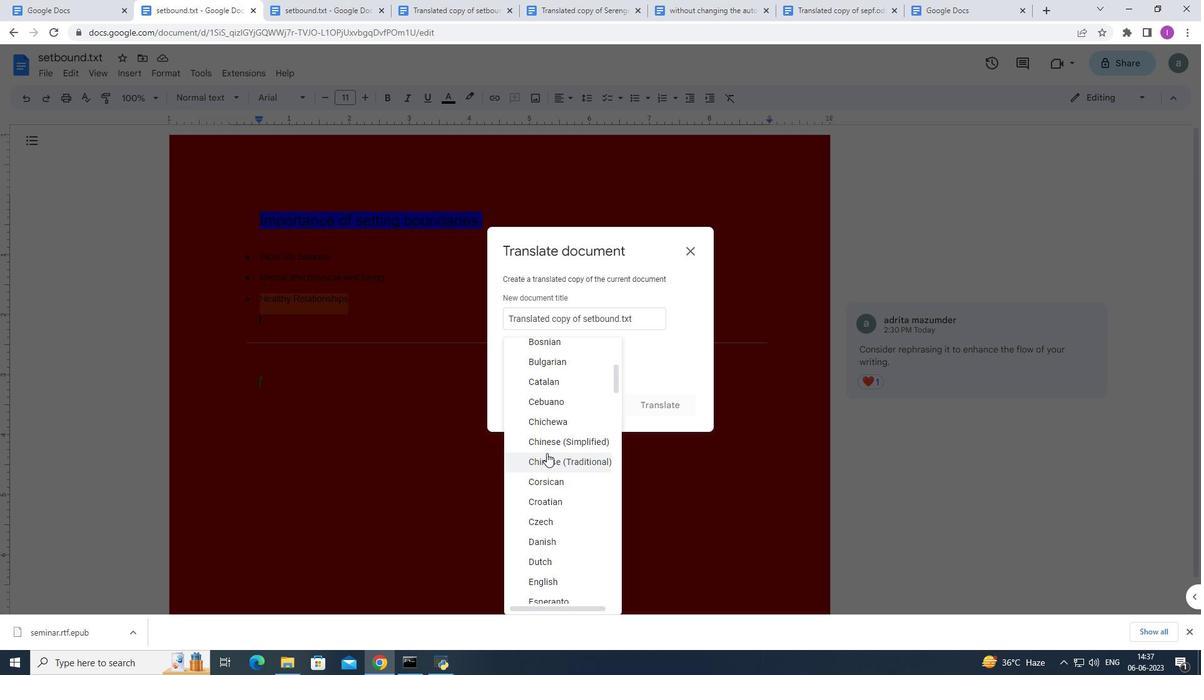 
Action: Mouse scrolled (547, 453) with delta (0, 0)
Screenshot: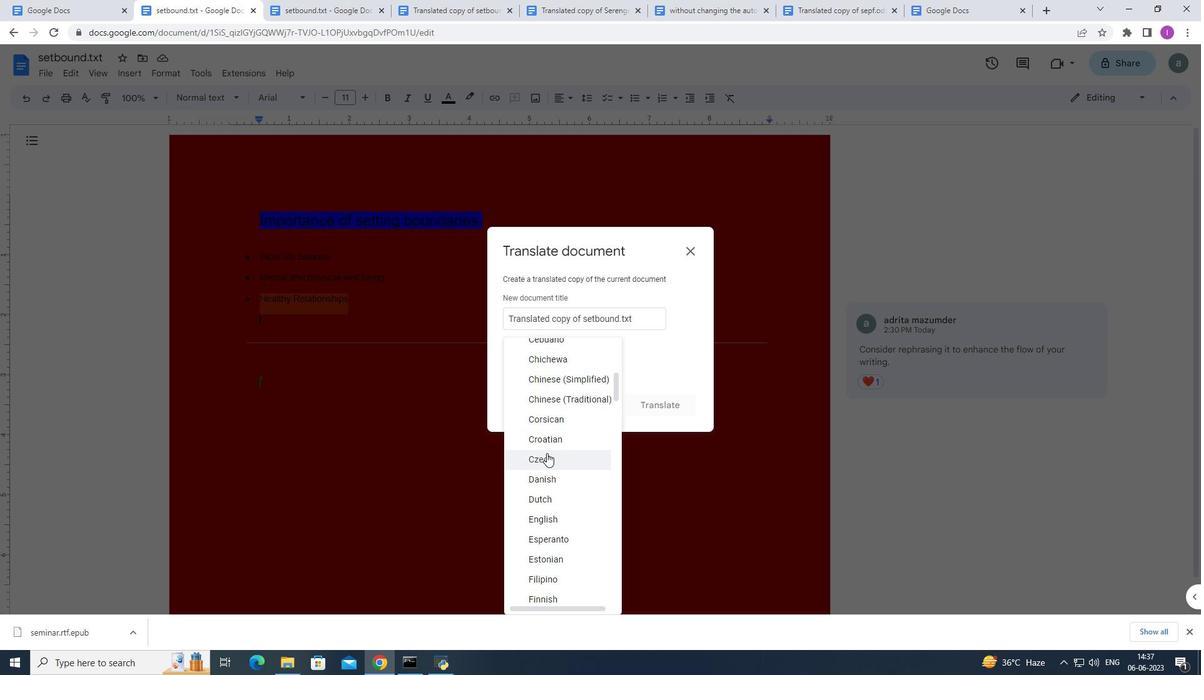 
Action: Mouse scrolled (547, 453) with delta (0, 0)
Screenshot: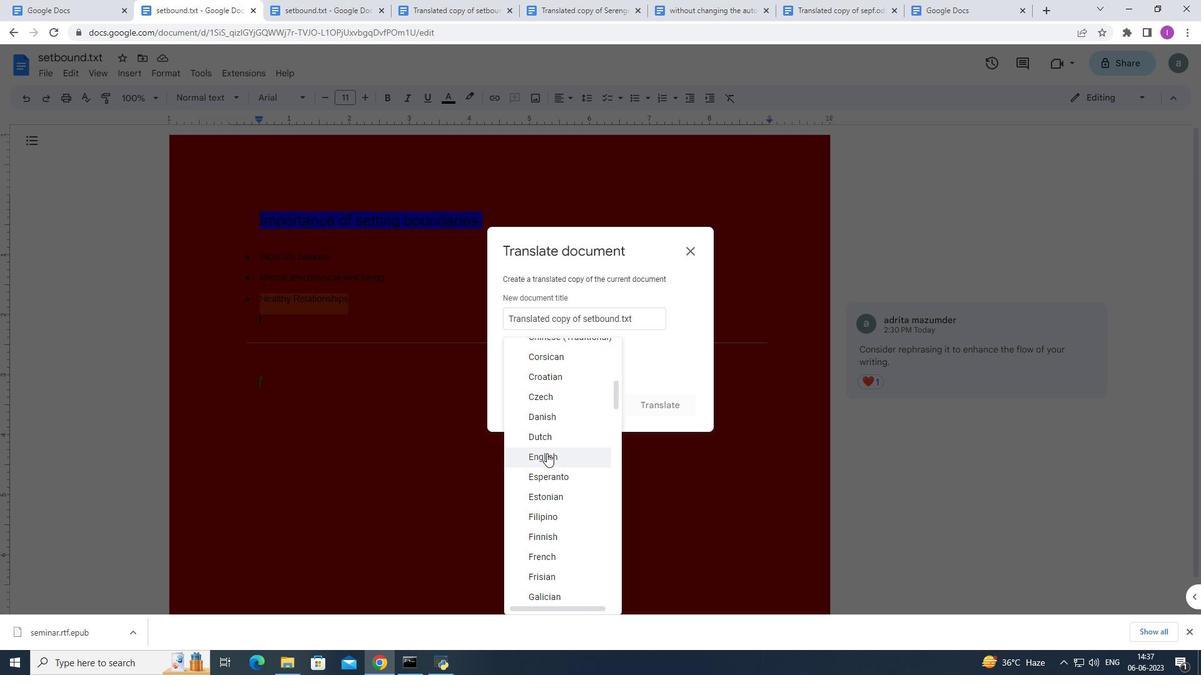 
Action: Mouse moved to (547, 492)
Screenshot: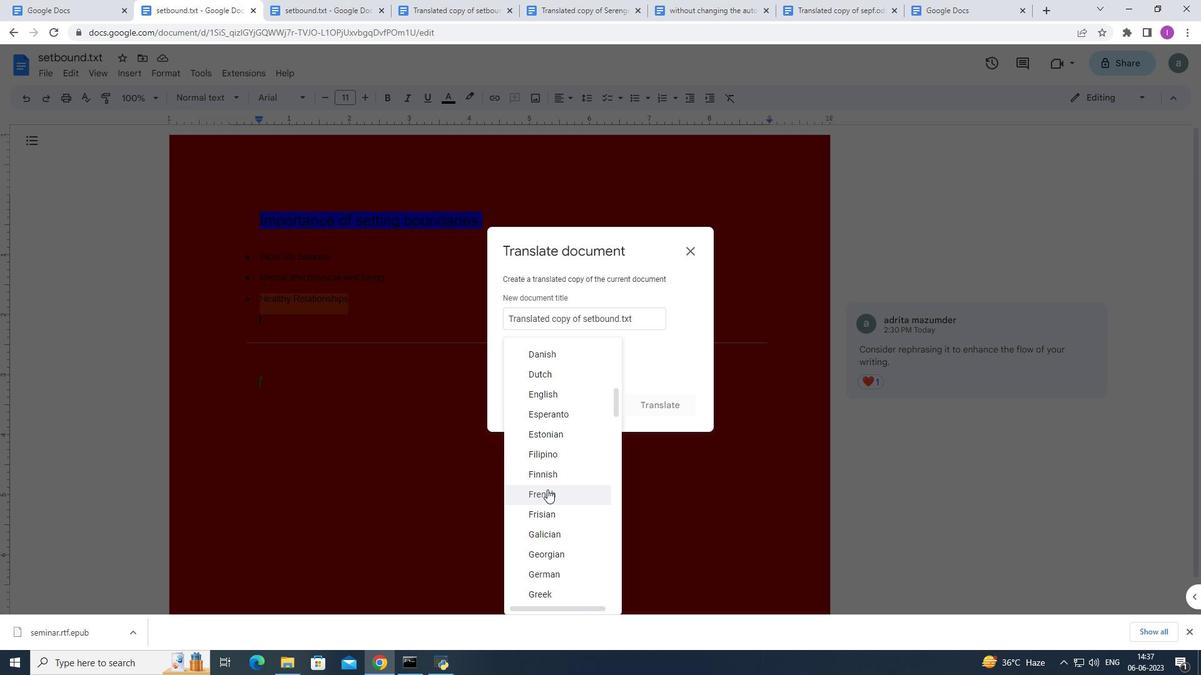
Action: Mouse pressed left at (547, 492)
Screenshot: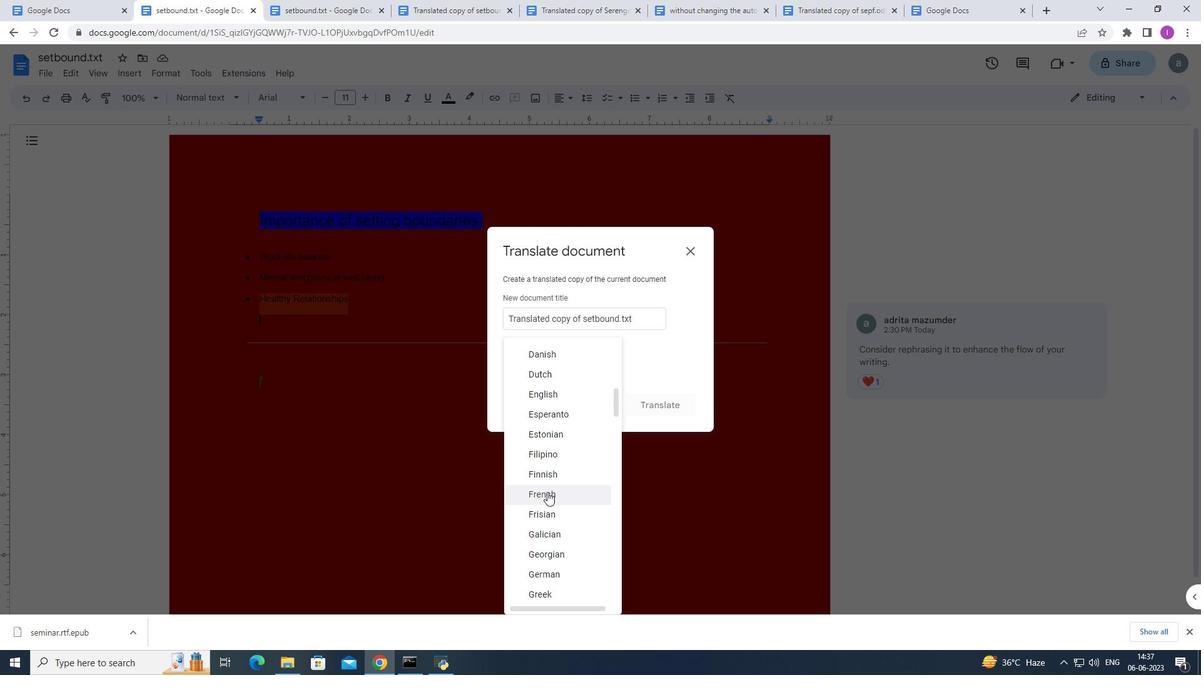 
Action: Mouse moved to (658, 408)
Screenshot: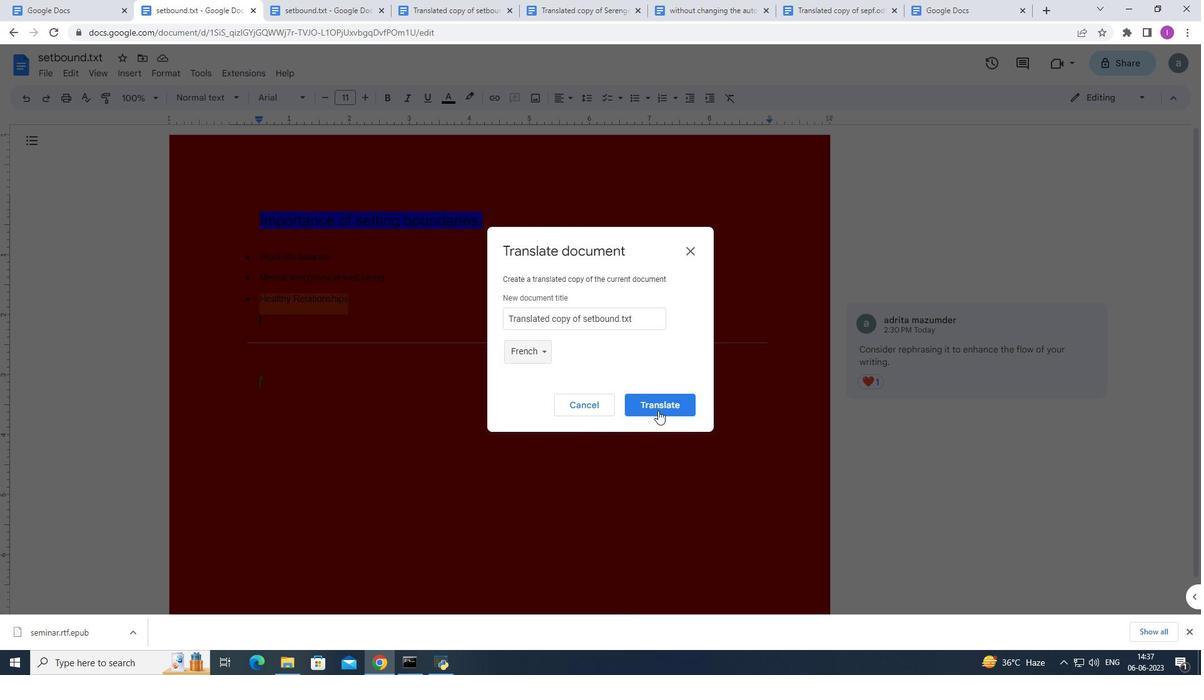 
Action: Mouse pressed left at (658, 408)
Screenshot: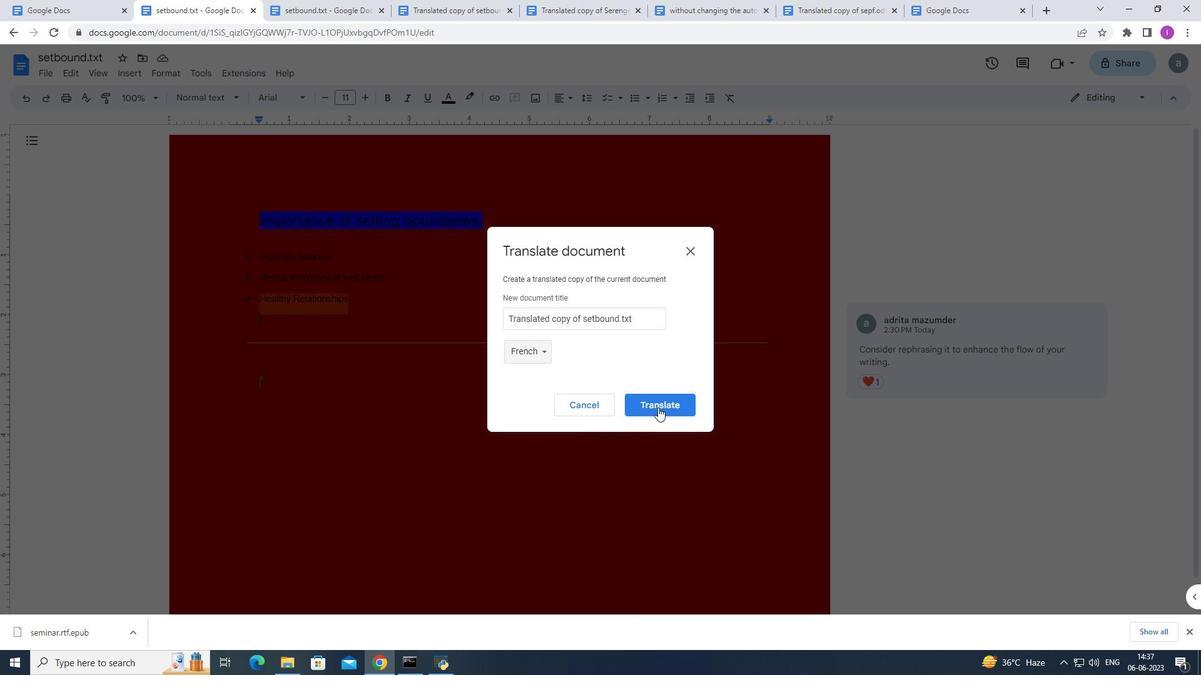 
Action: Mouse moved to (356, 252)
Screenshot: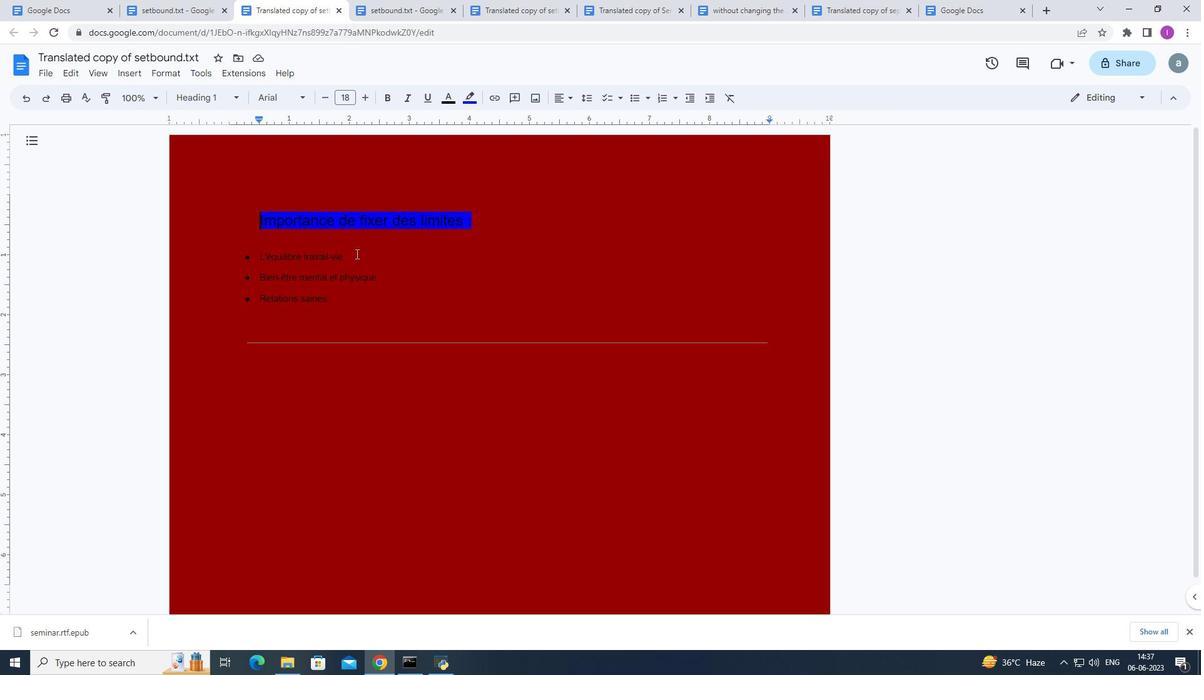 
Action: Mouse pressed left at (356, 252)
Screenshot: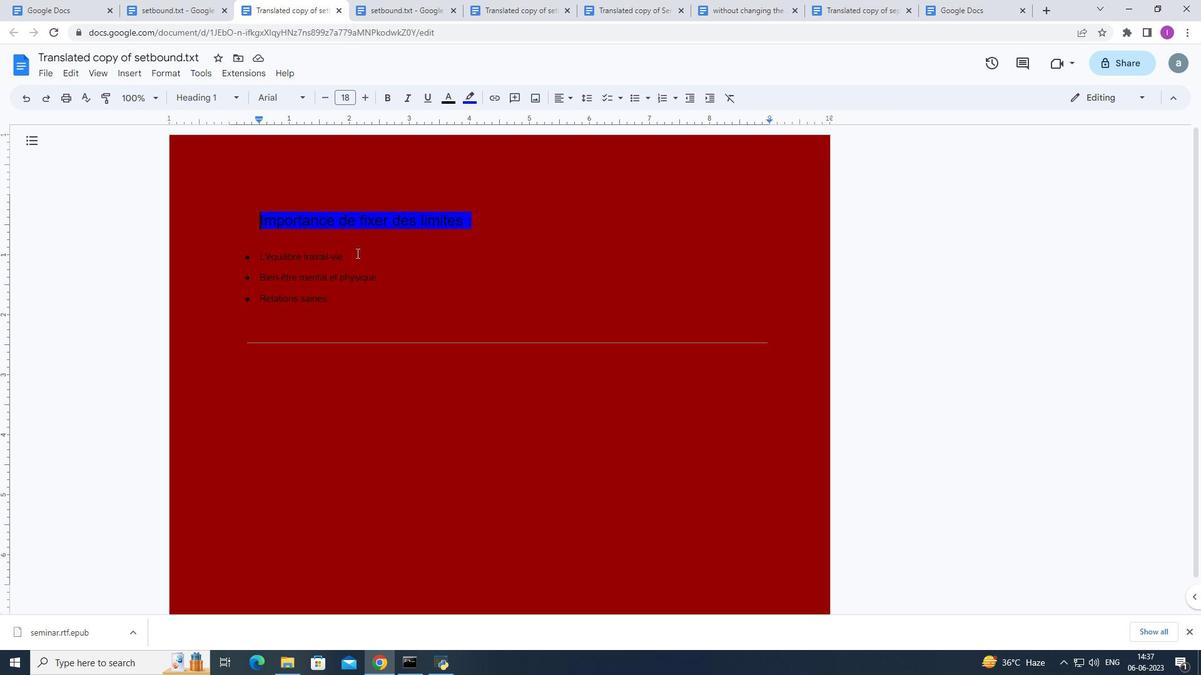 
Action: Mouse moved to (174, 73)
Screenshot: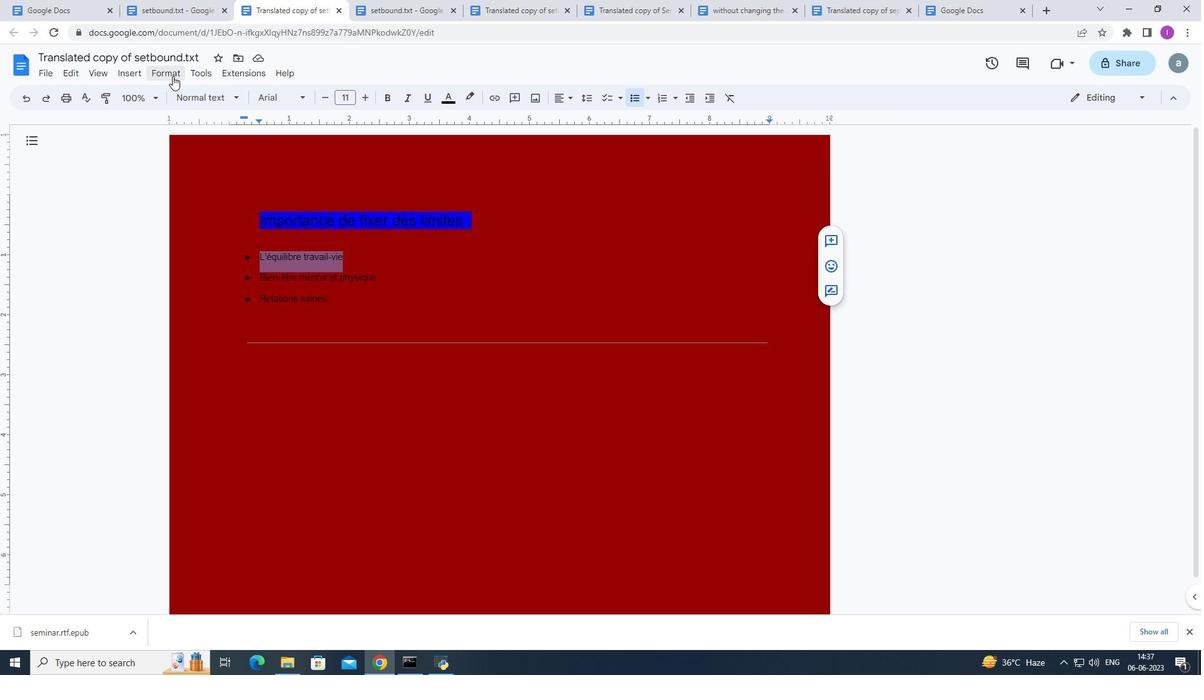 
Action: Mouse pressed left at (174, 73)
Screenshot: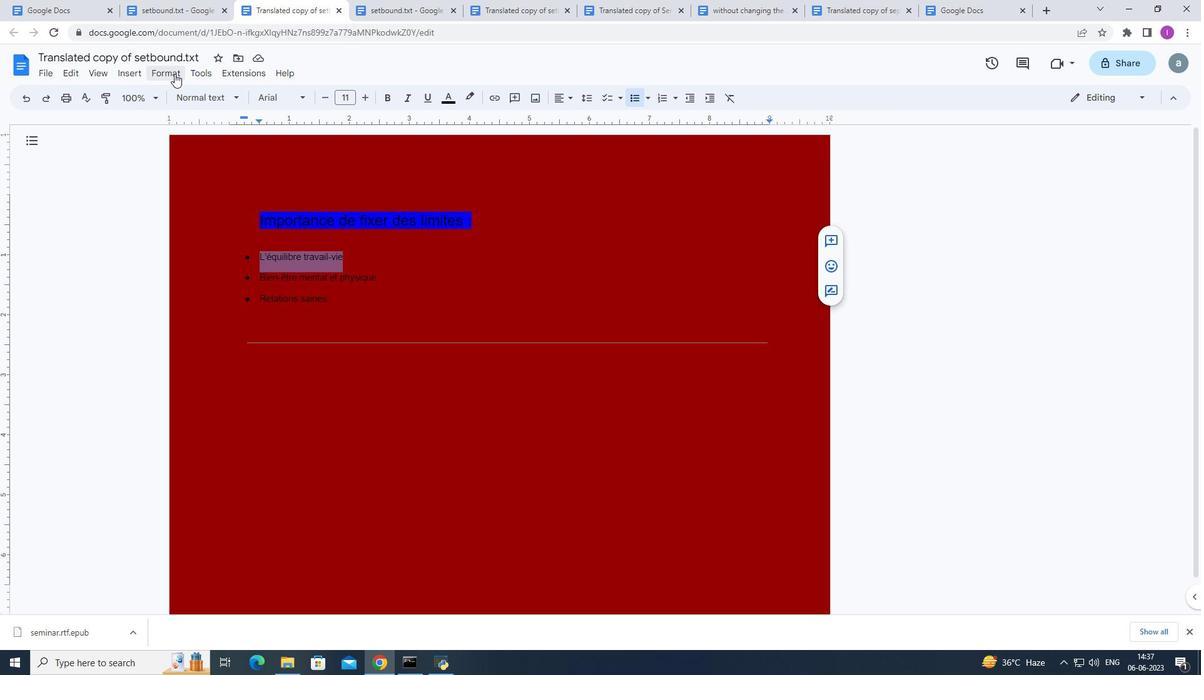 
Action: Mouse moved to (200, 371)
Screenshot: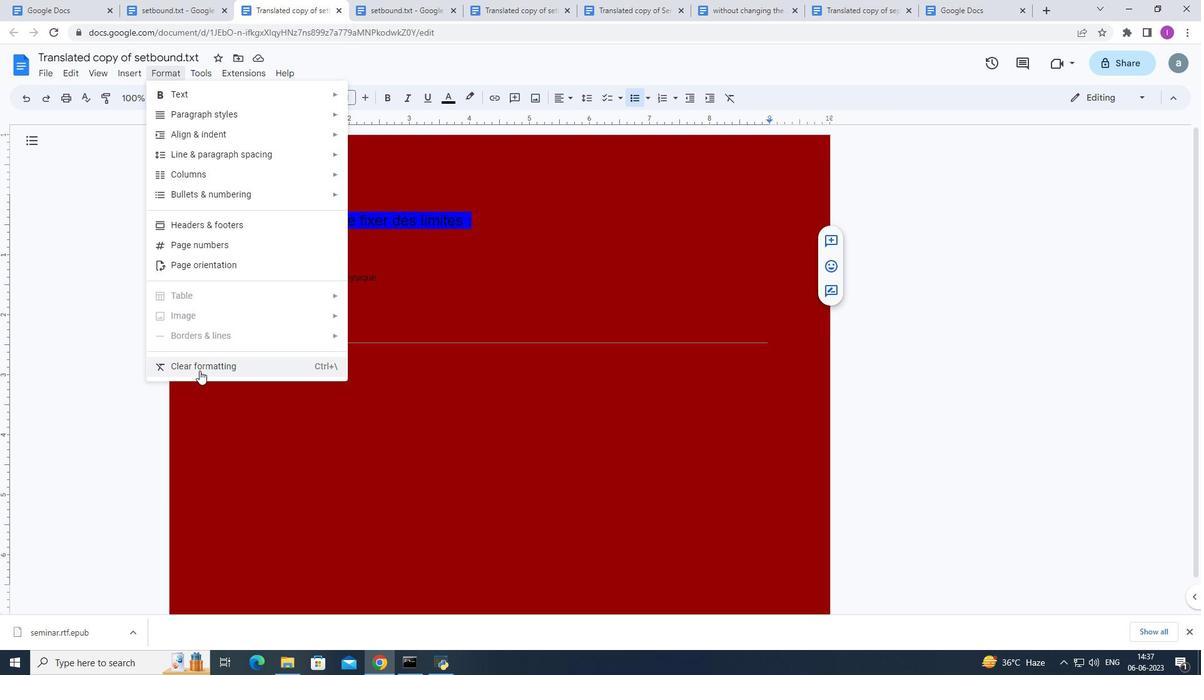 
Action: Mouse pressed left at (200, 371)
Screenshot: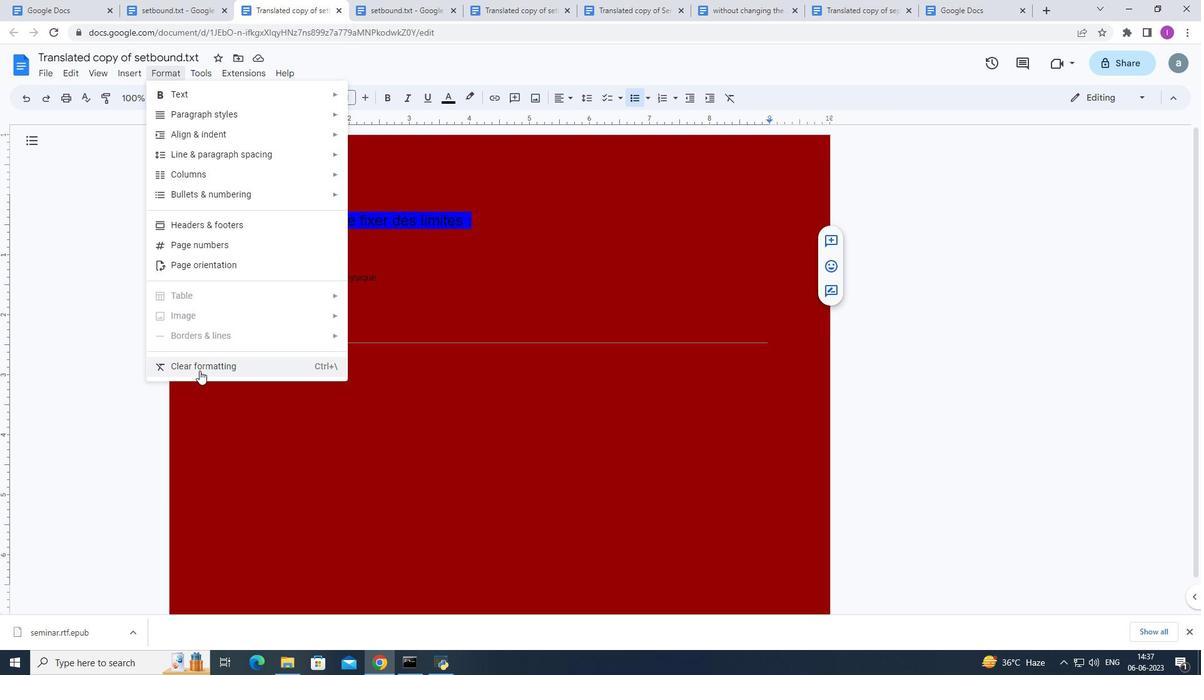
Action: Mouse moved to (200, 371)
Screenshot: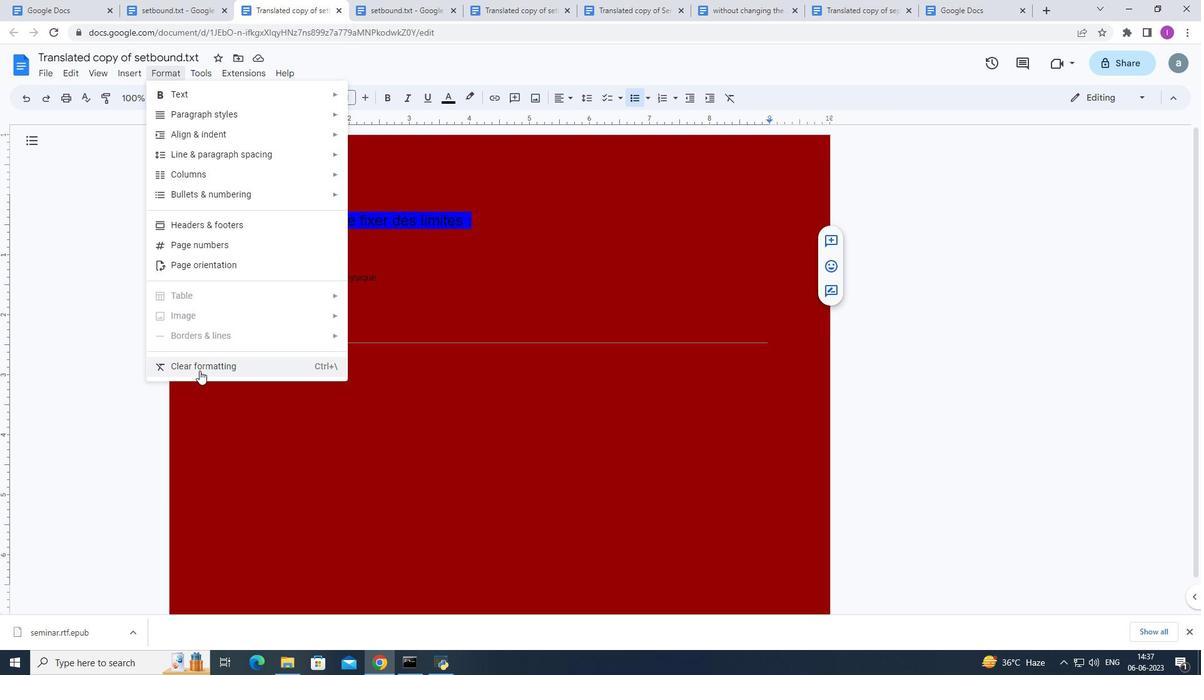 
Action: Mouse pressed left at (200, 371)
Screenshot: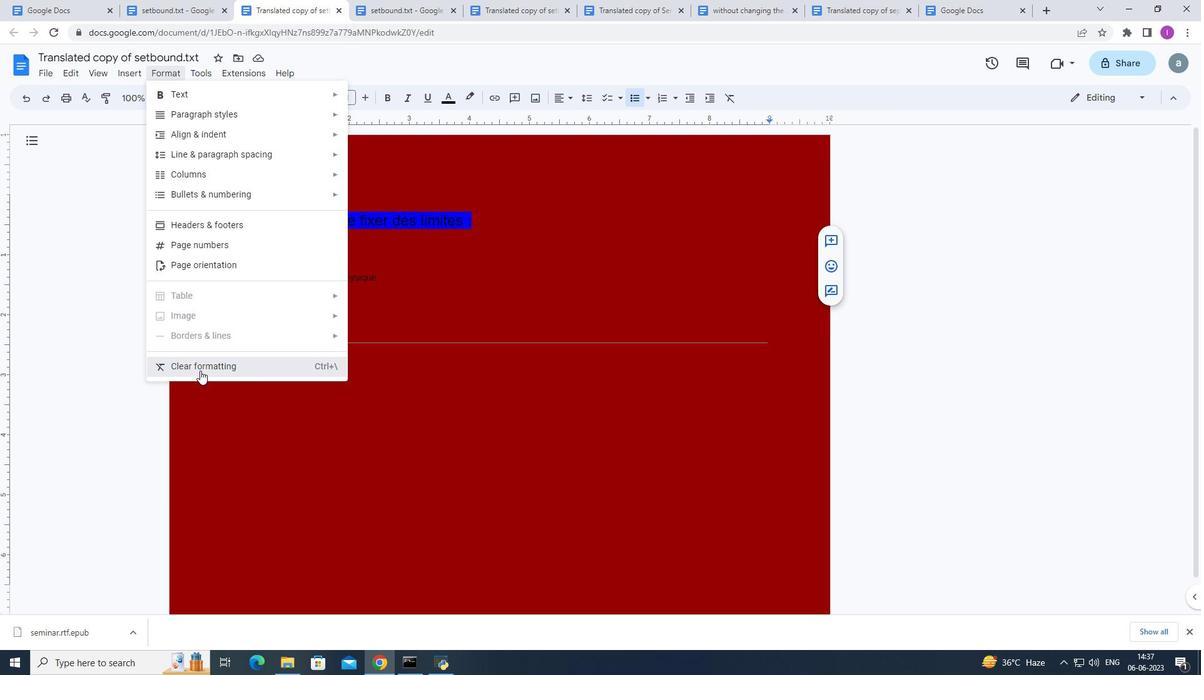 
Action: Mouse moved to (366, 200)
Screenshot: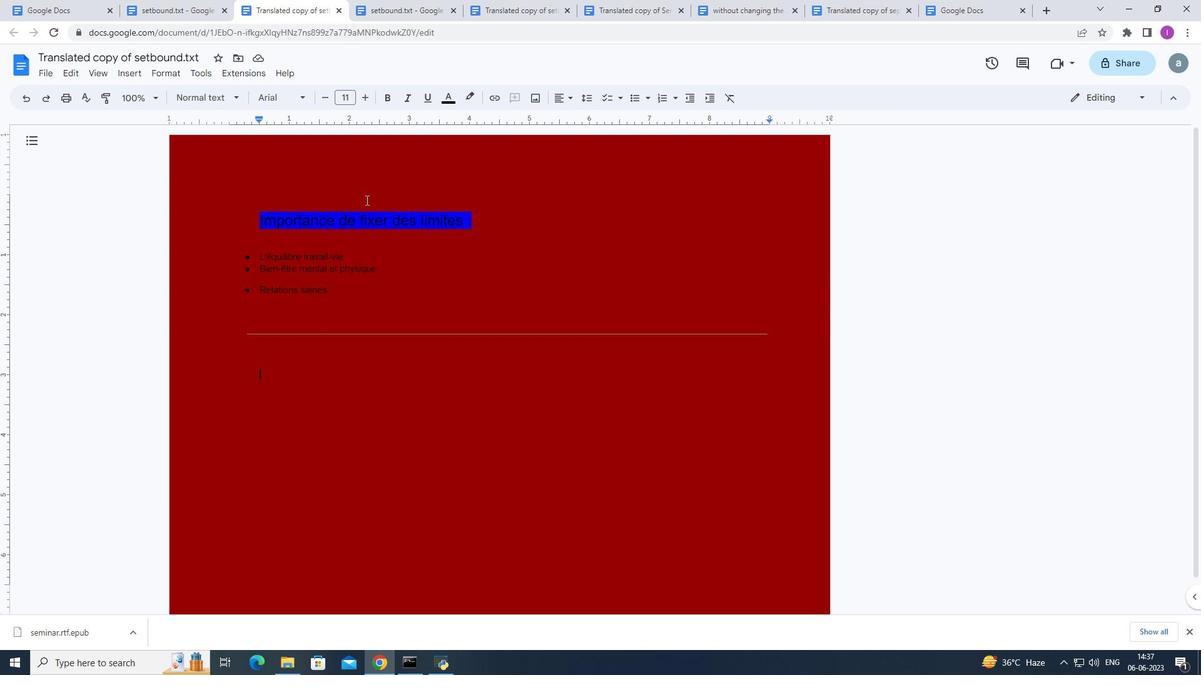 
